Task: Look for space in San Marcos, Nicaragua from 3rd August, 2023 to 17th August, 2023 for 3 adults, 1 child in price range Rs.3000 to Rs.15000. Place can be entire place with 3 bedrooms having 4 beds and 2 bathrooms. Property type can be house, flat, guest house. Amenities needed are: wifi. Booking option can be shelf check-in. Required host language is English.
Action: Mouse moved to (450, 114)
Screenshot: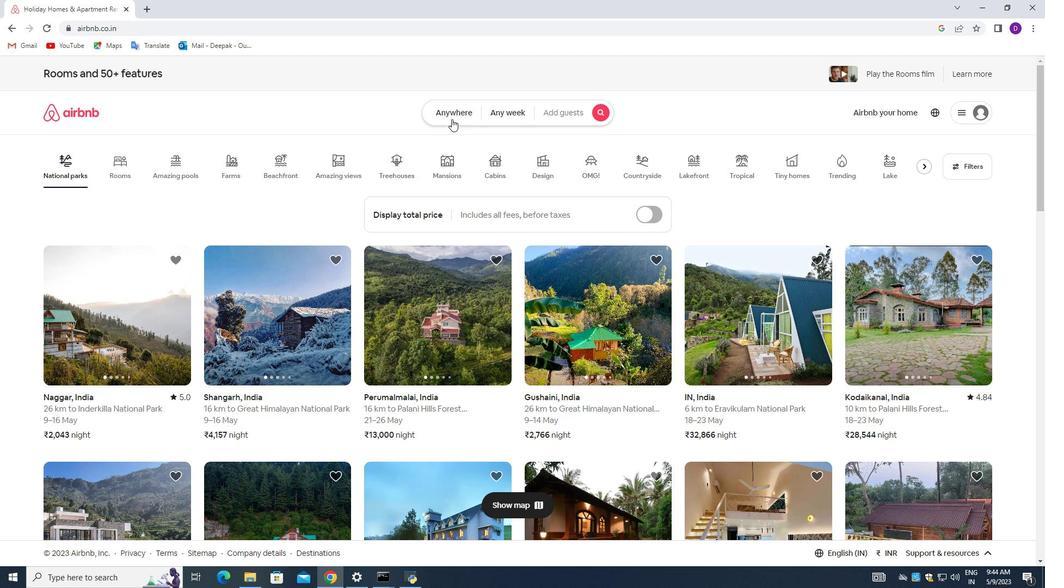 
Action: Mouse pressed left at (450, 114)
Screenshot: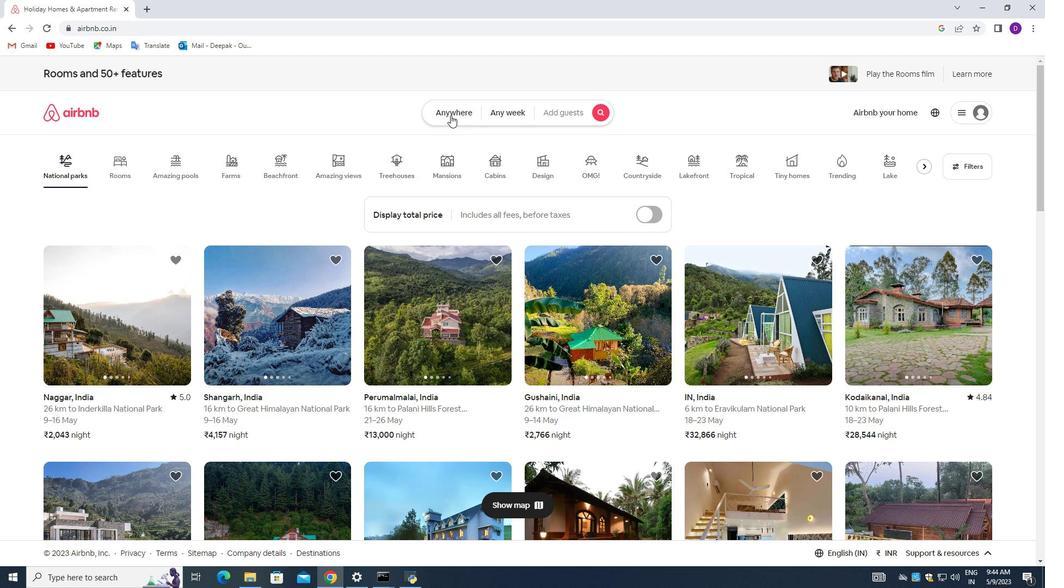 
Action: Mouse moved to (392, 155)
Screenshot: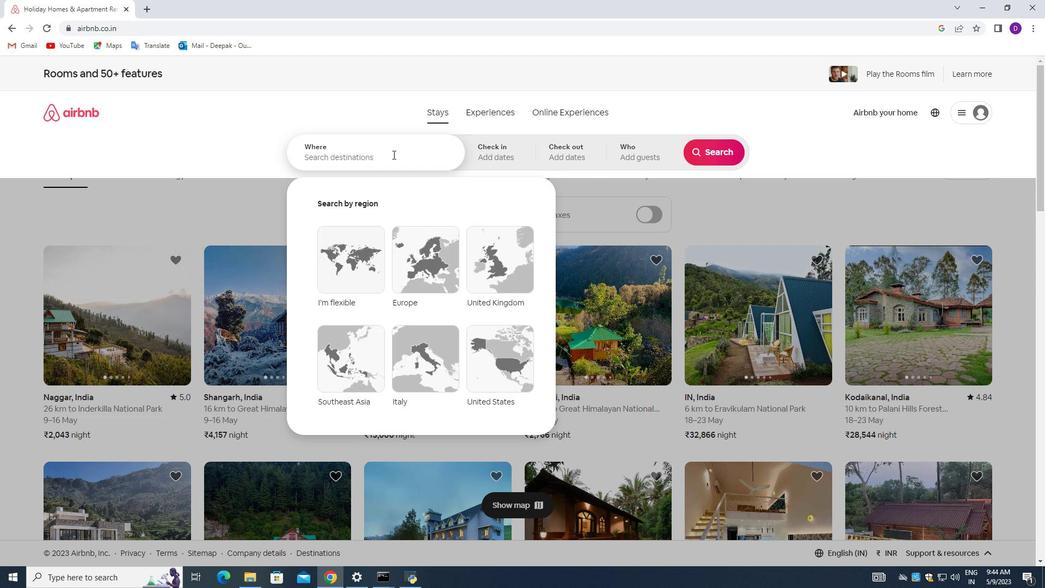 
Action: Mouse pressed left at (392, 155)
Screenshot: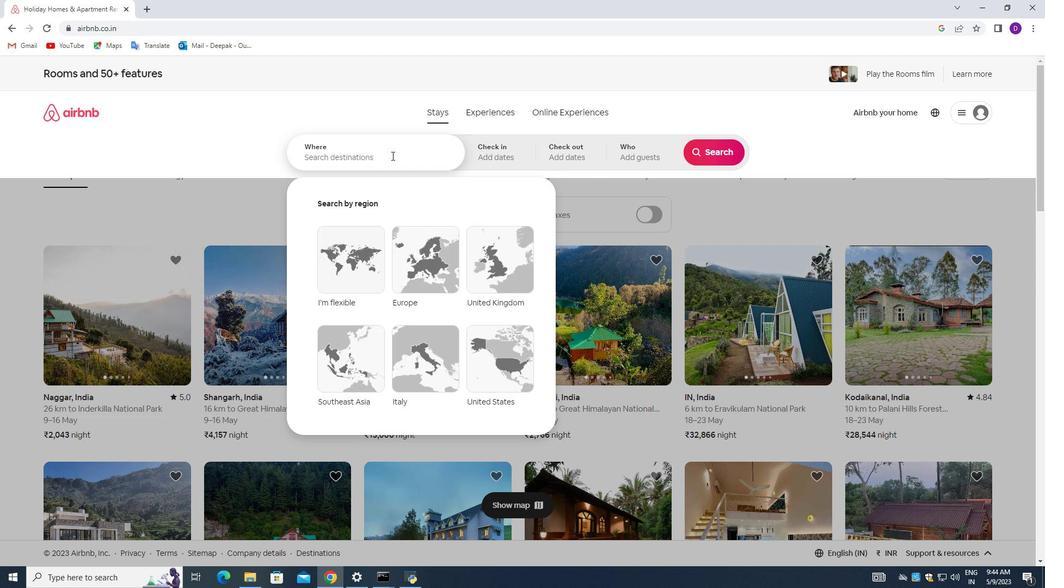 
Action: Mouse moved to (178, 242)
Screenshot: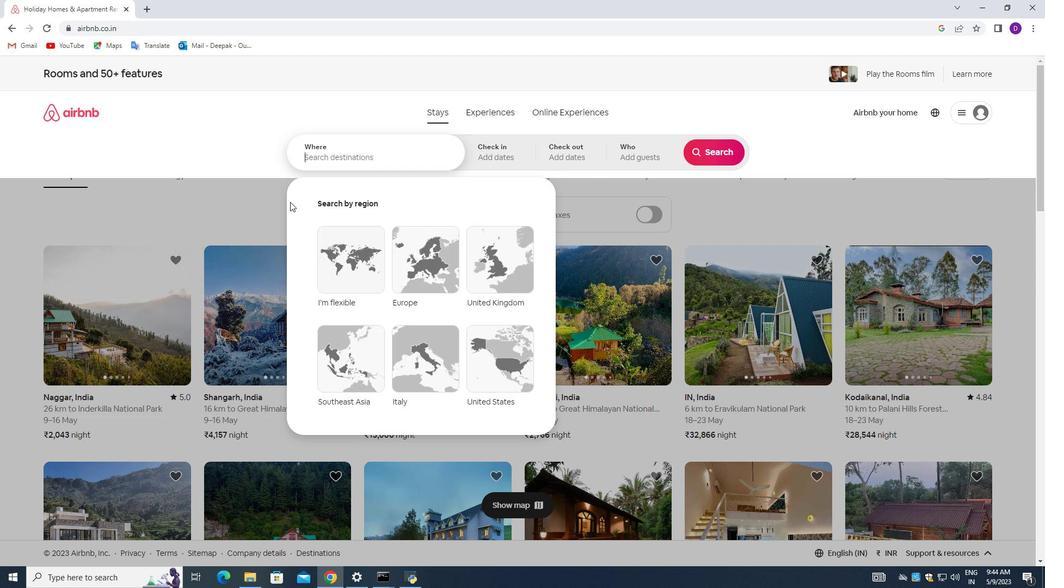 
Action: Key pressed <Key.shift_r>San<Key.space><Key.shift>Marcos,<Key.space><Key.shift>Nige<Key.backspace><Key.backspace><Key.backspace>icaragua<Key.enter>
Screenshot: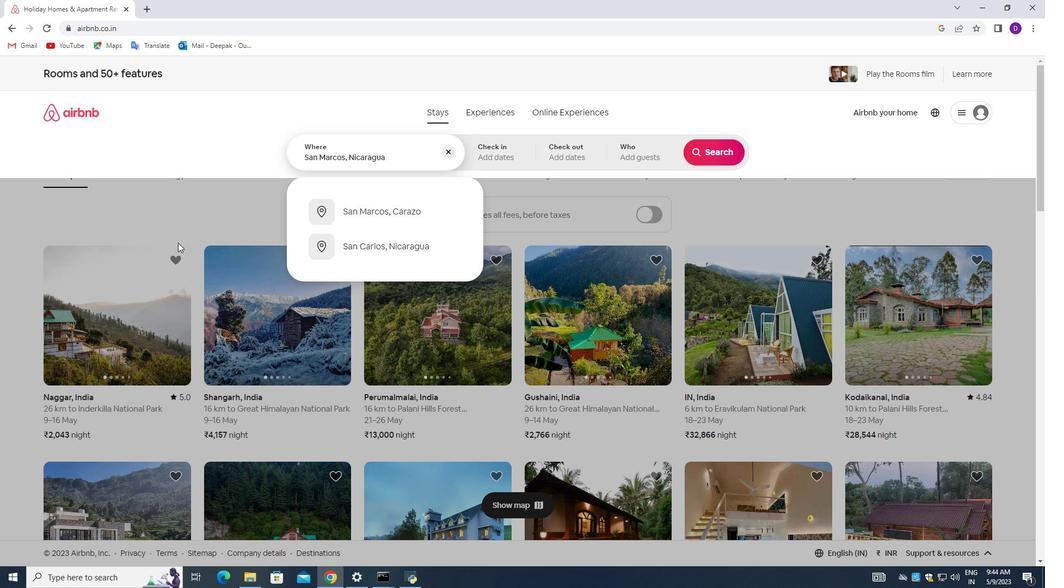 
Action: Mouse moved to (714, 236)
Screenshot: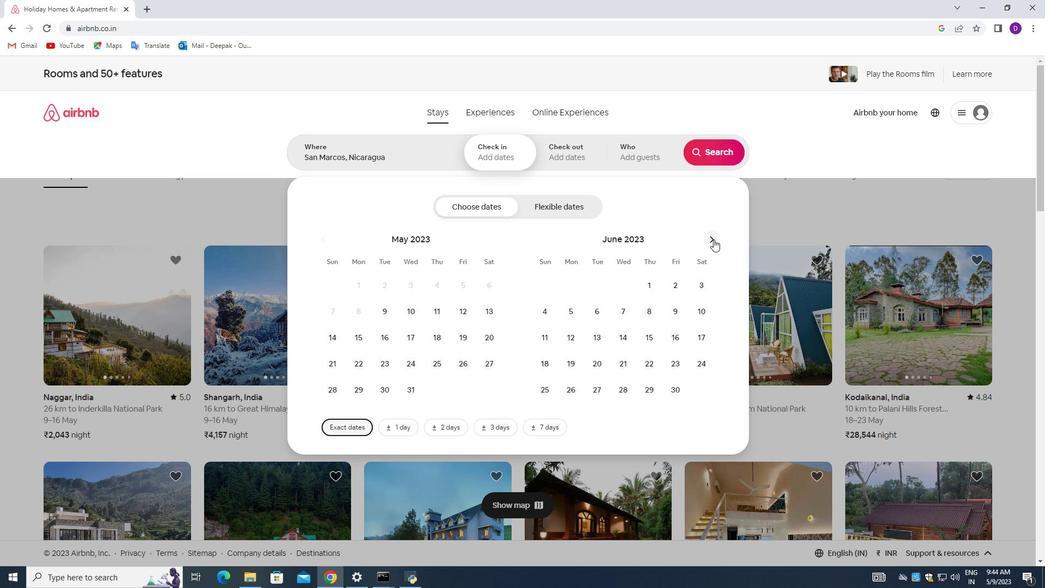 
Action: Mouse pressed left at (714, 236)
Screenshot: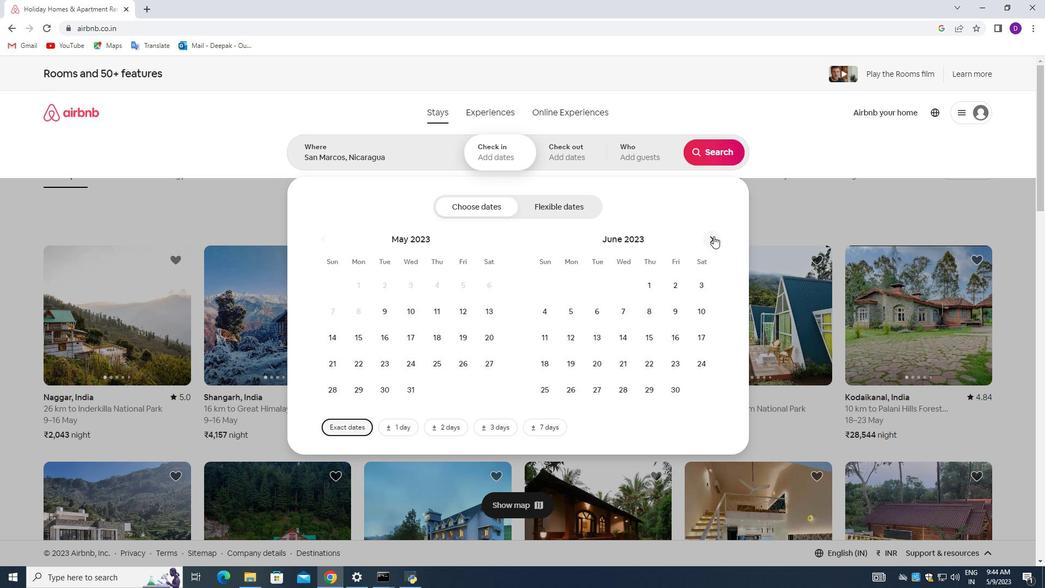 
Action: Mouse pressed left at (714, 236)
Screenshot: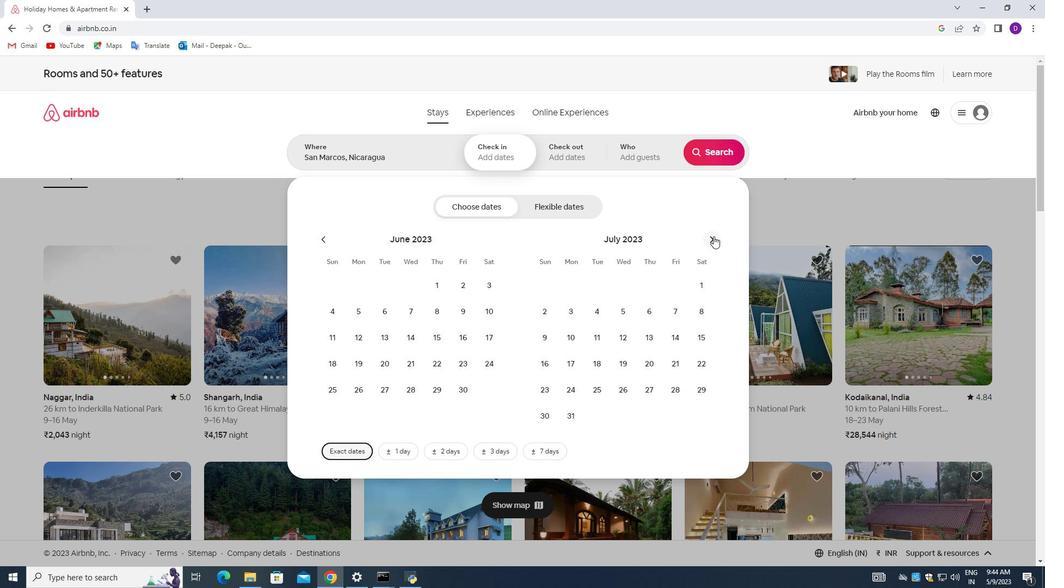 
Action: Mouse moved to (653, 284)
Screenshot: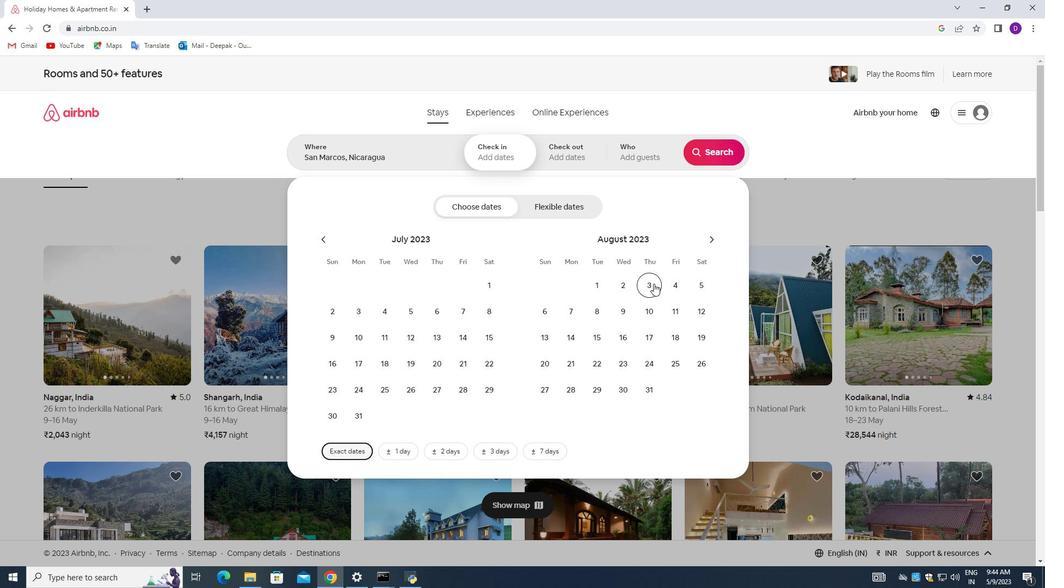 
Action: Mouse pressed left at (653, 284)
Screenshot: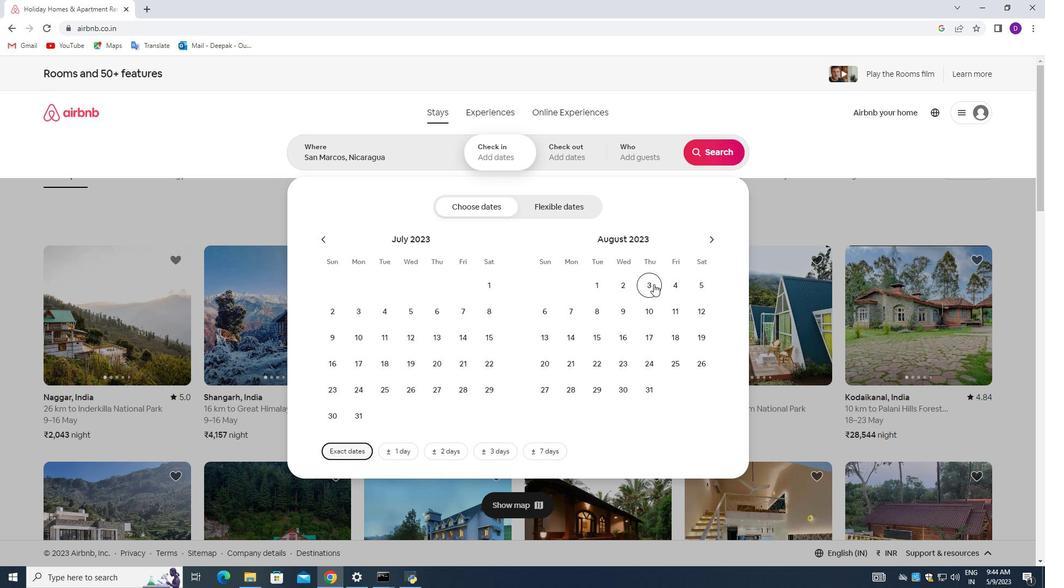 
Action: Mouse moved to (655, 332)
Screenshot: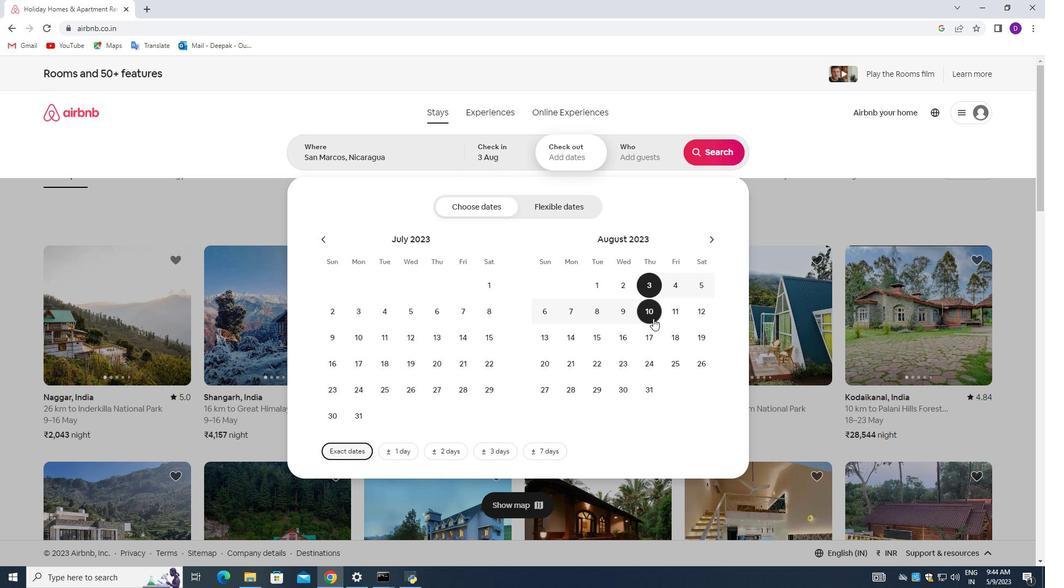 
Action: Mouse pressed left at (655, 332)
Screenshot: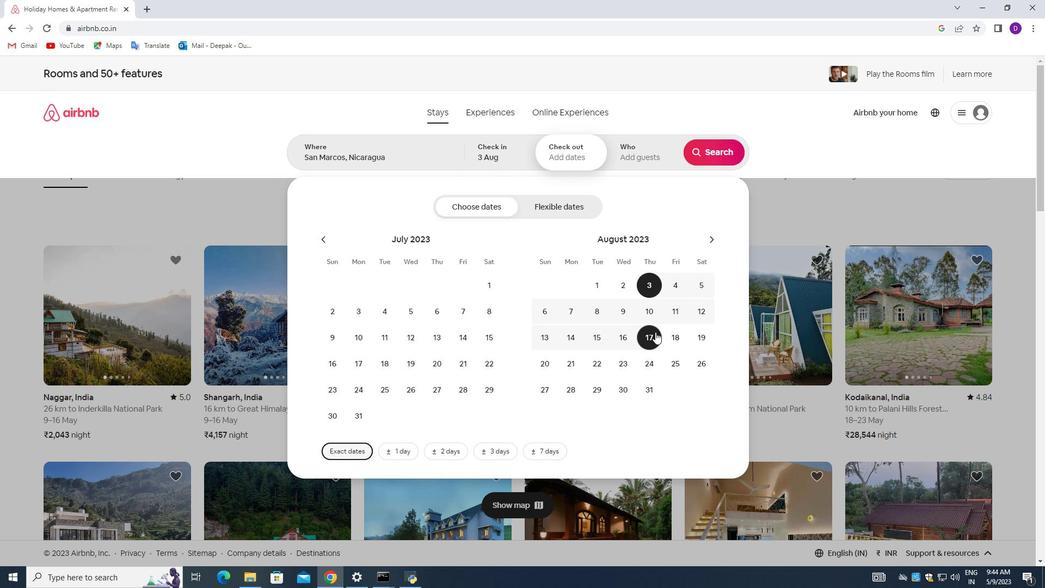 
Action: Mouse moved to (630, 154)
Screenshot: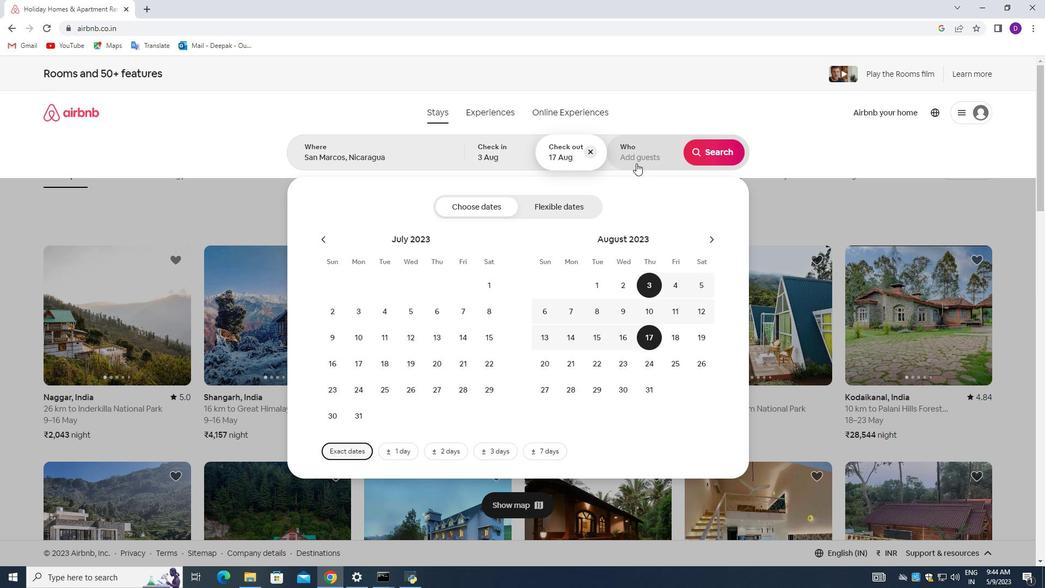
Action: Mouse pressed left at (630, 154)
Screenshot: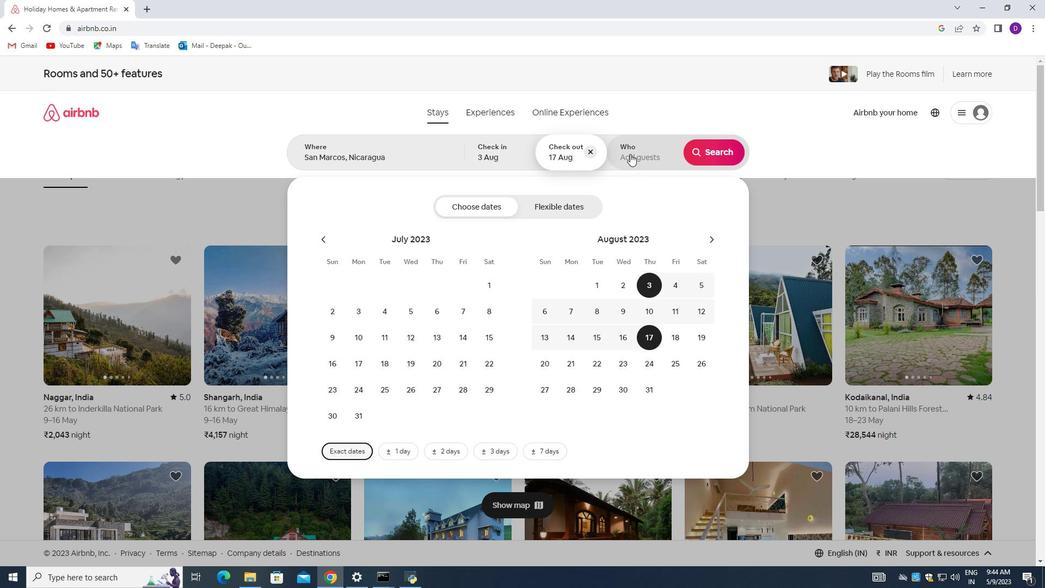 
Action: Mouse moved to (718, 210)
Screenshot: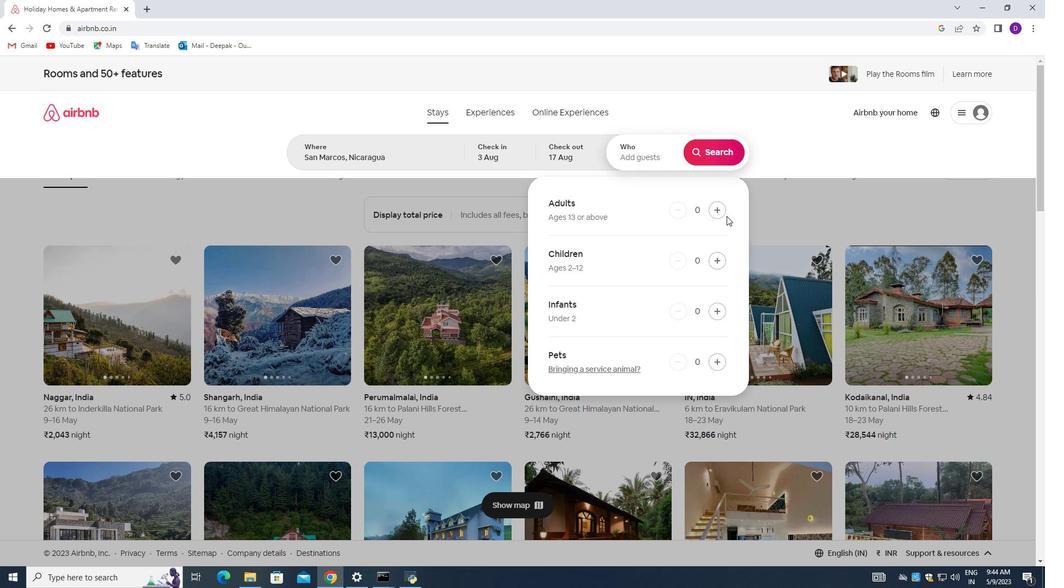 
Action: Mouse pressed left at (718, 210)
Screenshot: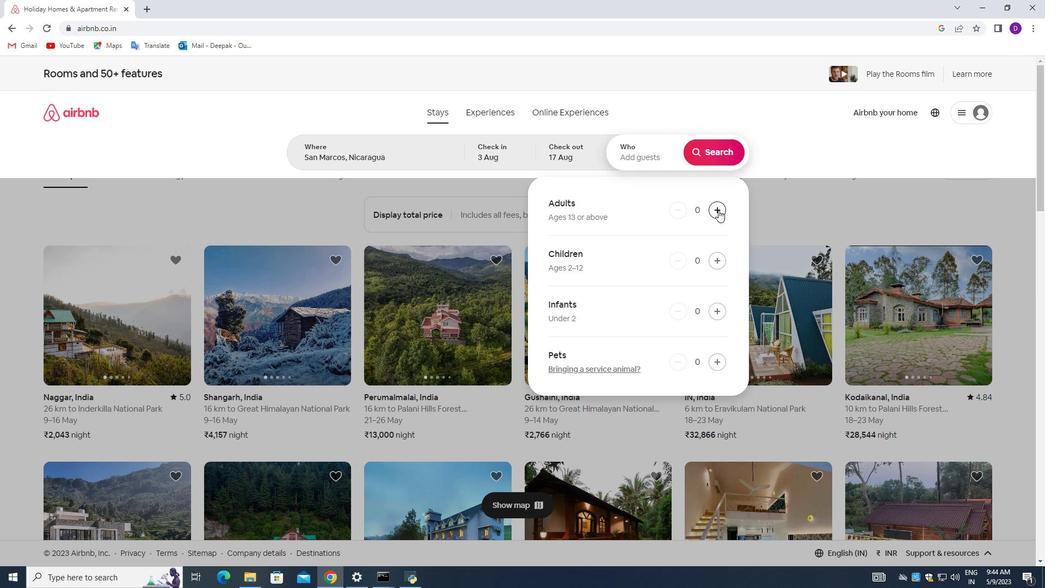 
Action: Mouse pressed left at (718, 210)
Screenshot: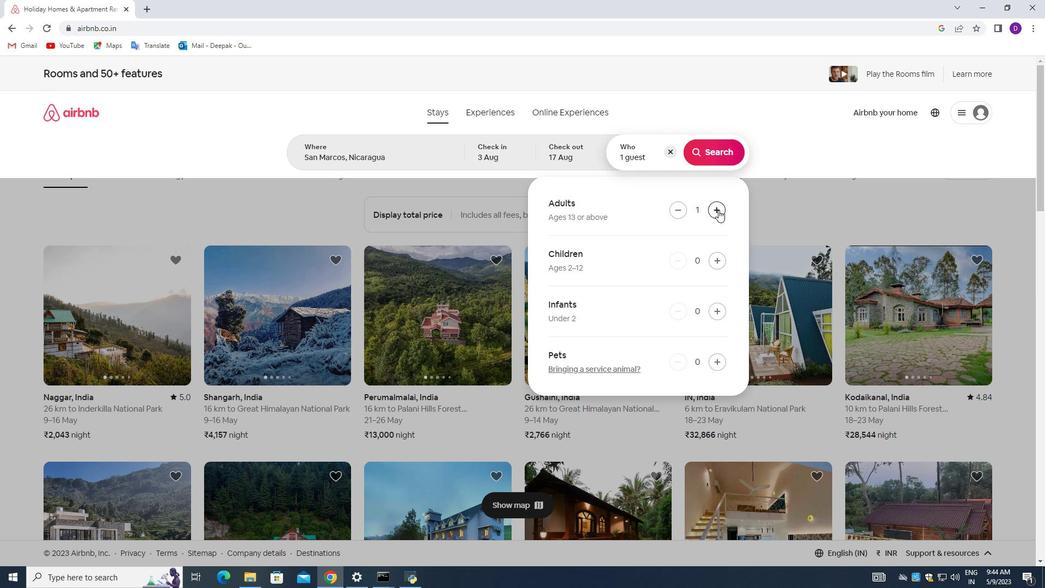 
Action: Mouse pressed left at (718, 210)
Screenshot: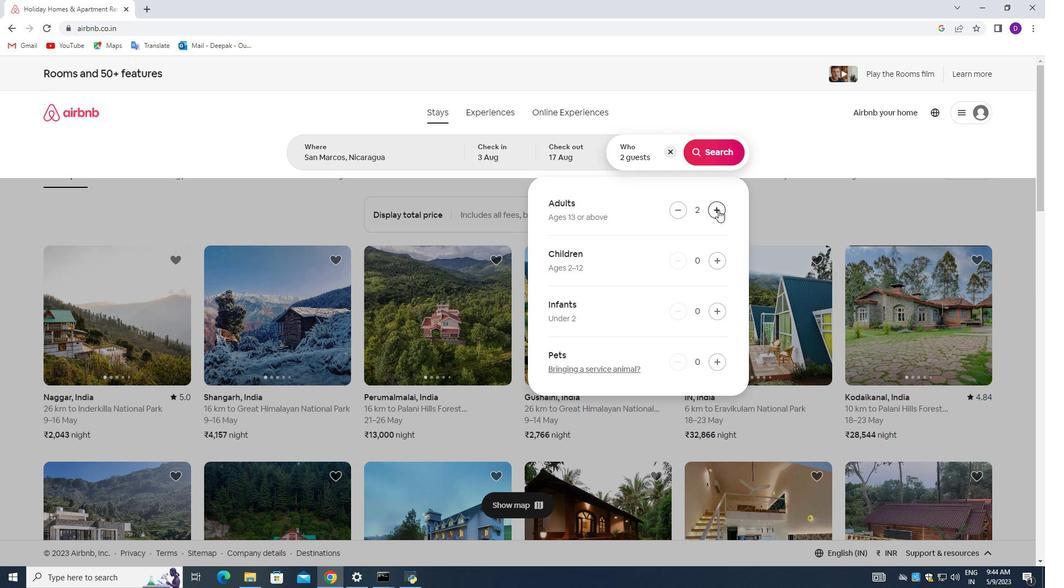 
Action: Mouse moved to (715, 258)
Screenshot: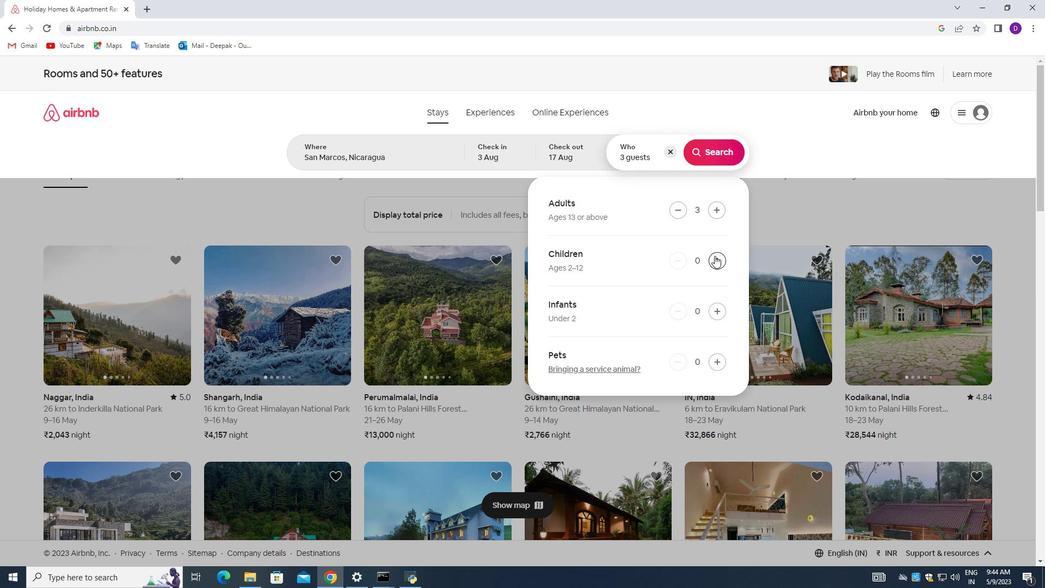 
Action: Mouse pressed left at (715, 258)
Screenshot: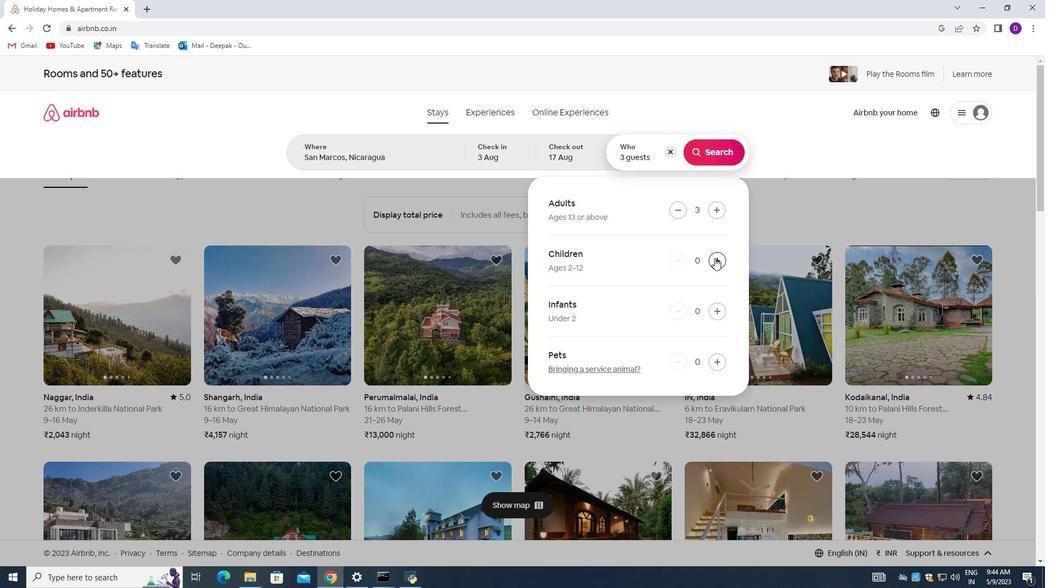 
Action: Mouse moved to (711, 155)
Screenshot: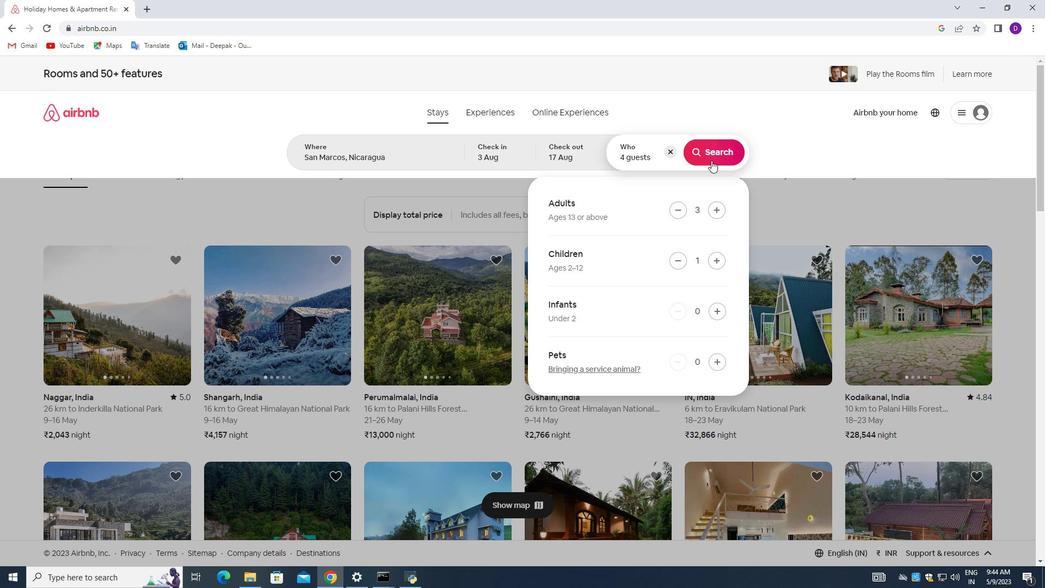 
Action: Mouse pressed left at (711, 155)
Screenshot: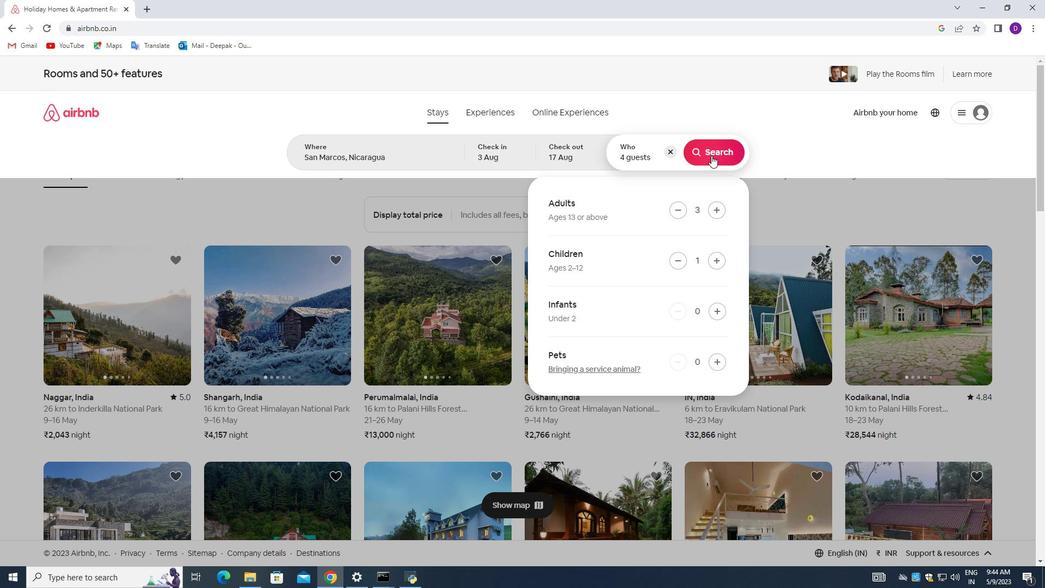 
Action: Mouse moved to (989, 114)
Screenshot: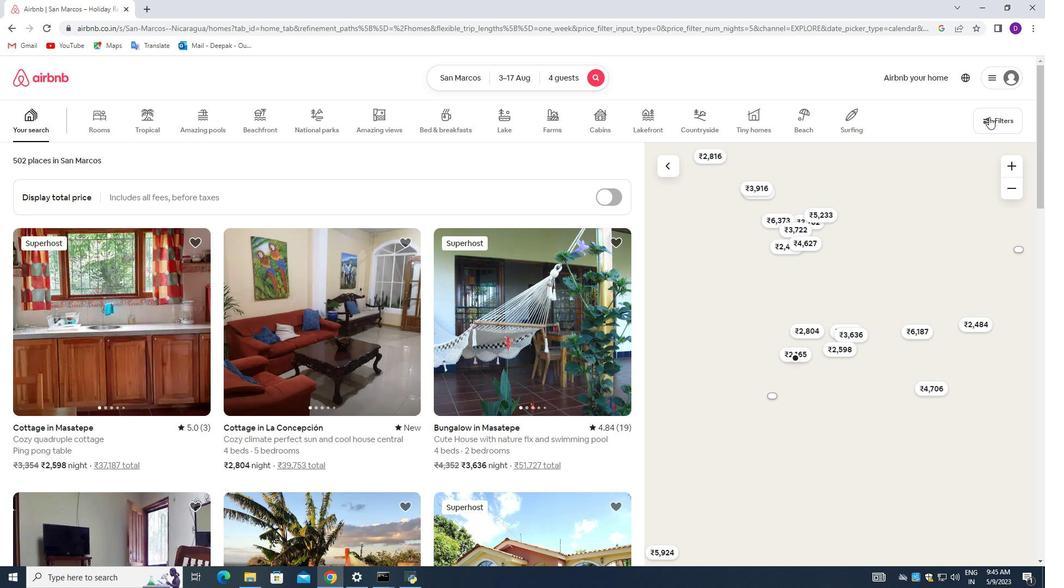 
Action: Mouse pressed left at (989, 114)
Screenshot: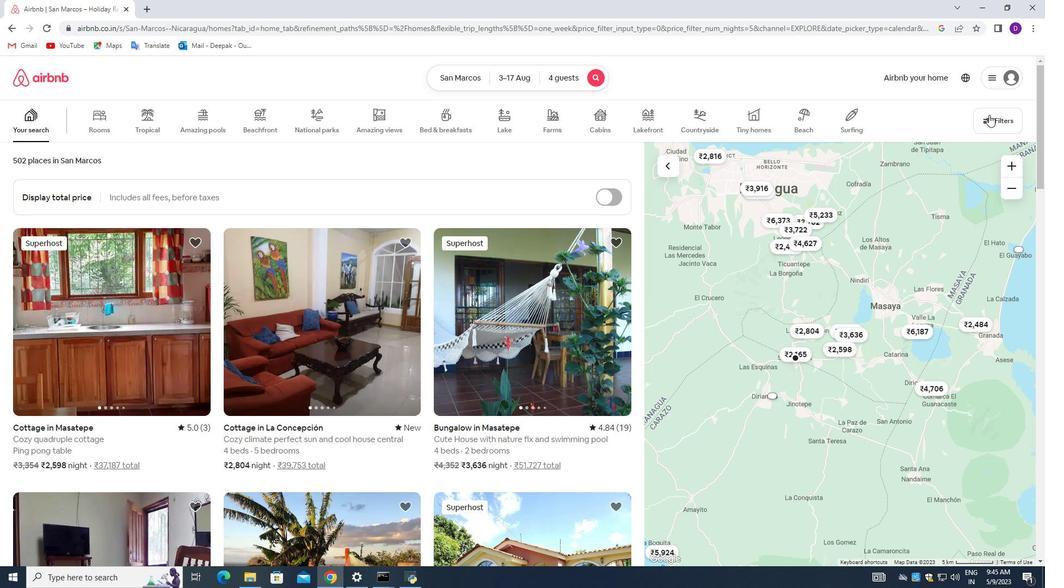 
Action: Mouse moved to (377, 393)
Screenshot: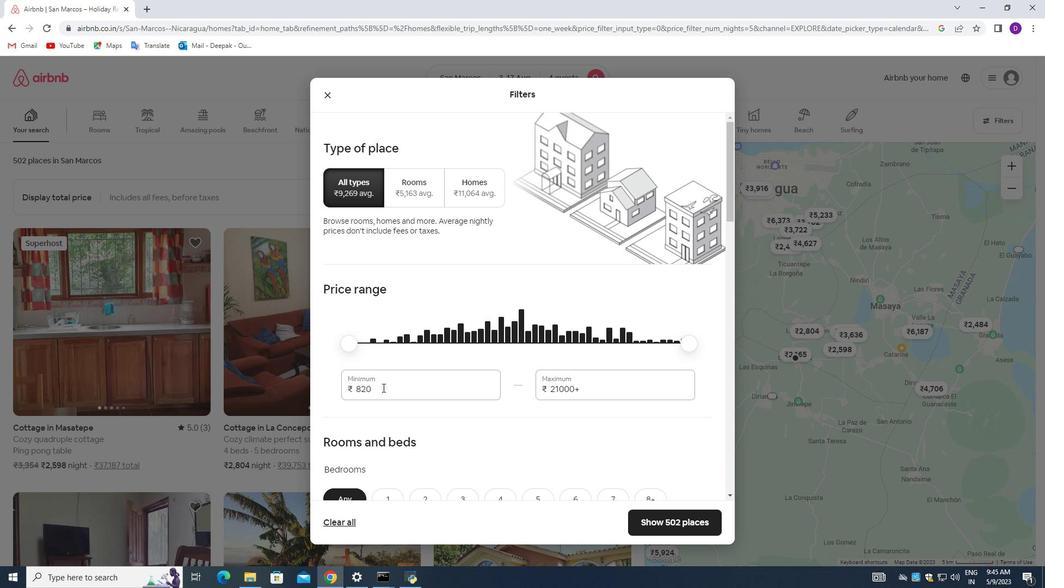 
Action: Mouse pressed left at (377, 393)
Screenshot: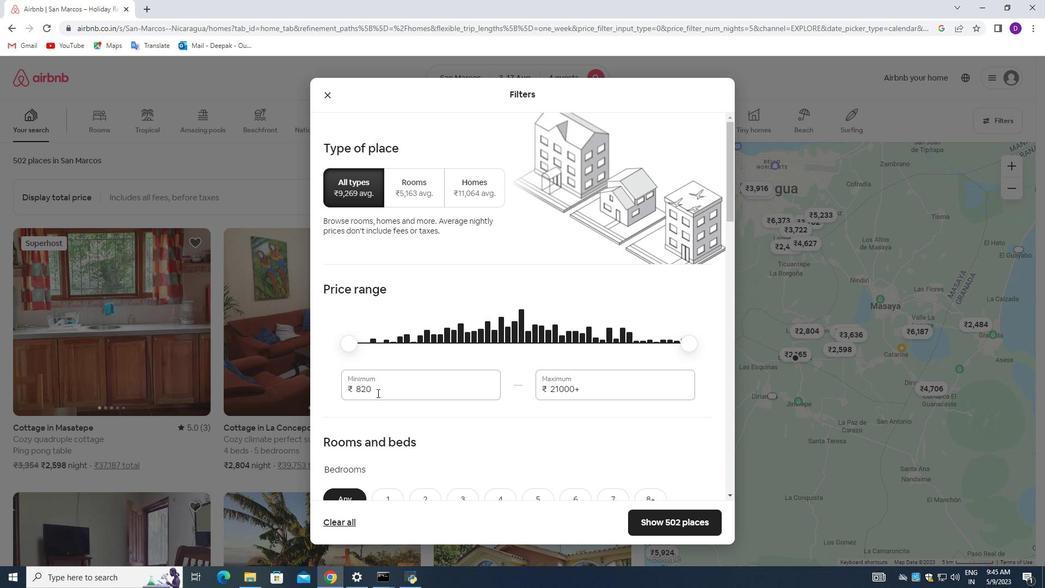
Action: Mouse pressed left at (377, 393)
Screenshot: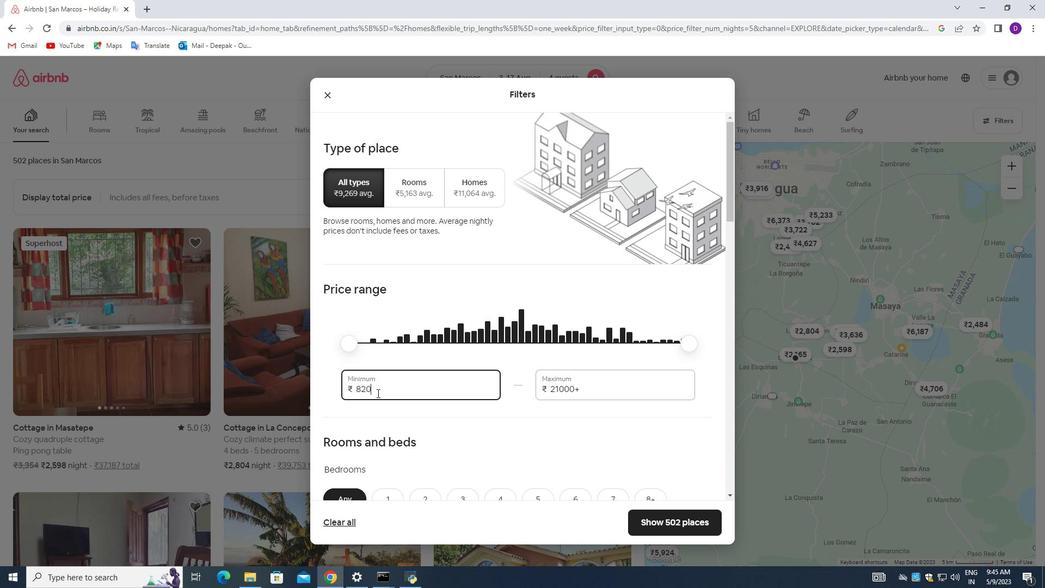 
Action: Key pressed 3000<Key.tab>15000
Screenshot: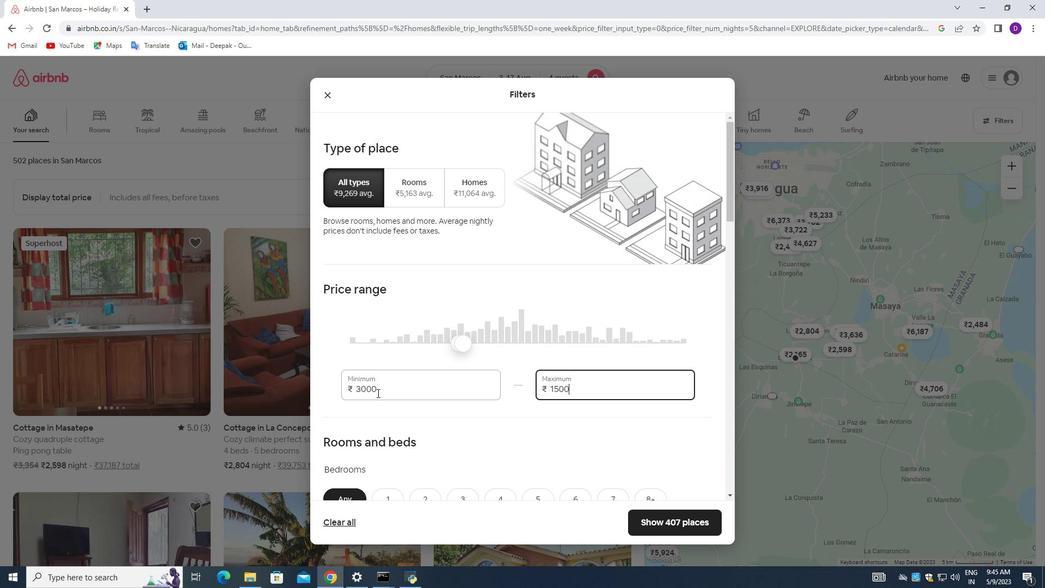 
Action: Mouse moved to (417, 325)
Screenshot: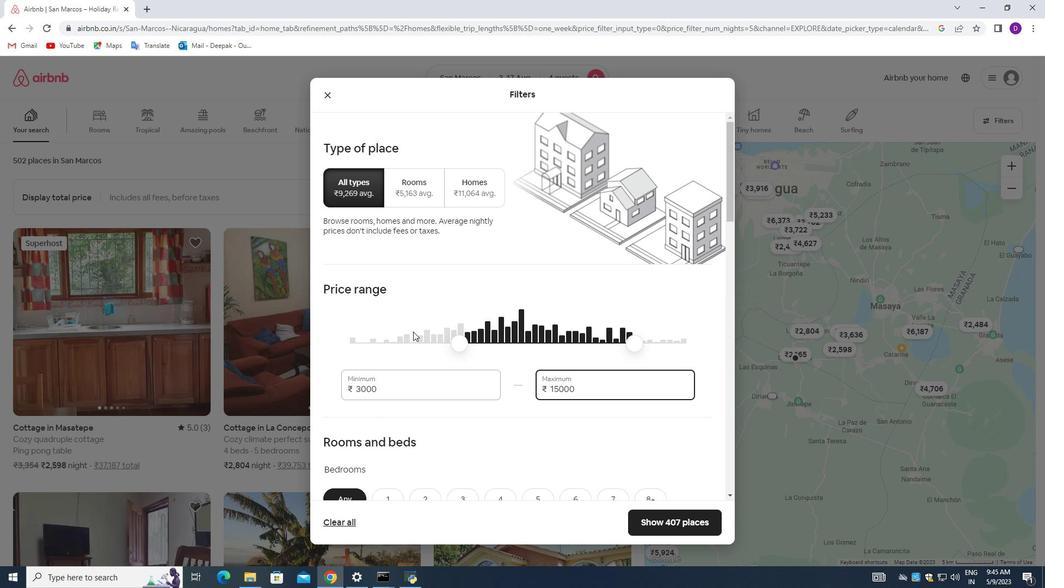 
Action: Mouse scrolled (417, 325) with delta (0, 0)
Screenshot: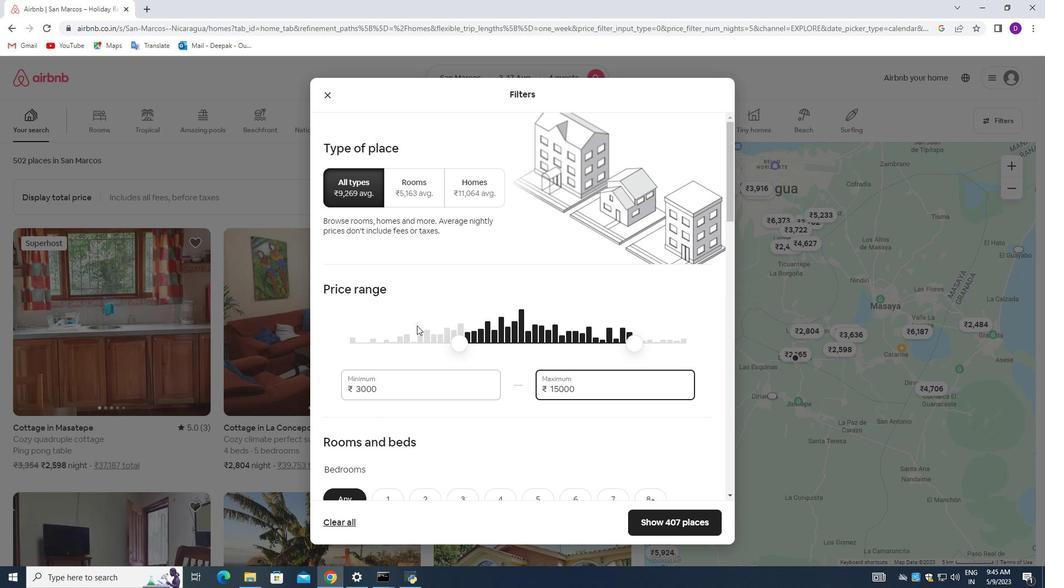 
Action: Mouse scrolled (417, 325) with delta (0, 0)
Screenshot: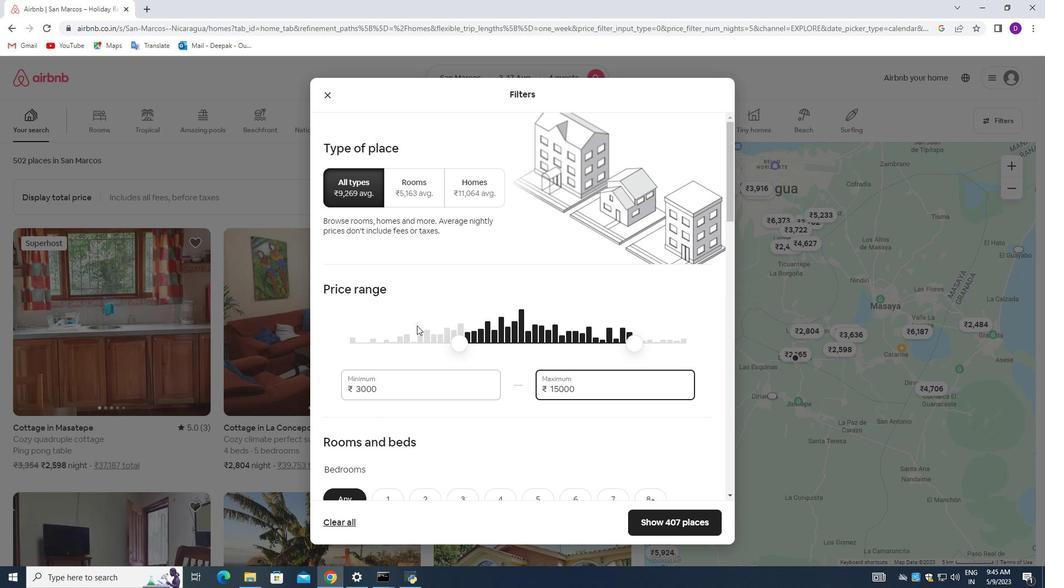 
Action: Mouse scrolled (417, 325) with delta (0, 0)
Screenshot: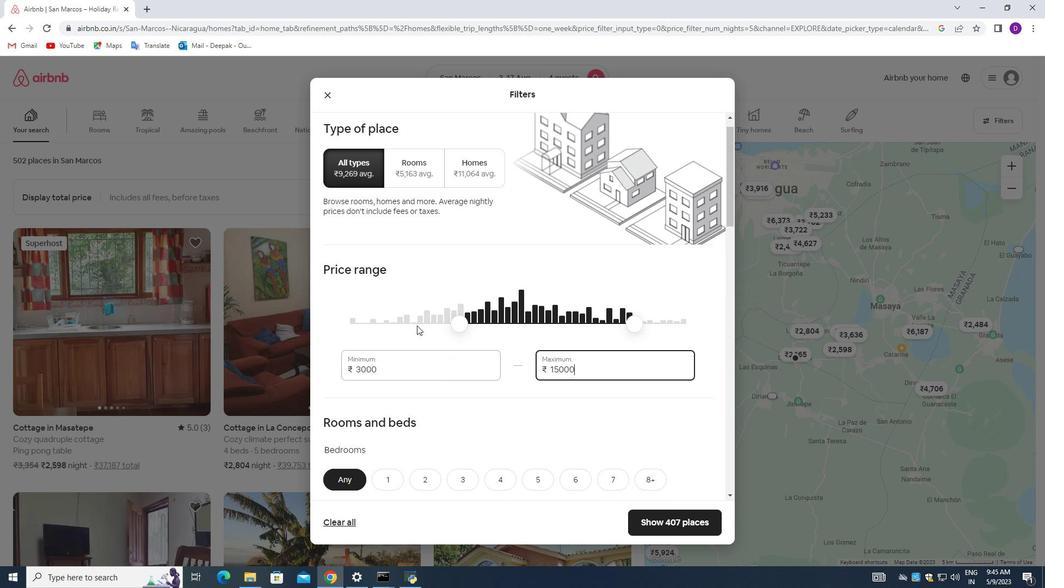 
Action: Mouse scrolled (417, 325) with delta (0, 0)
Screenshot: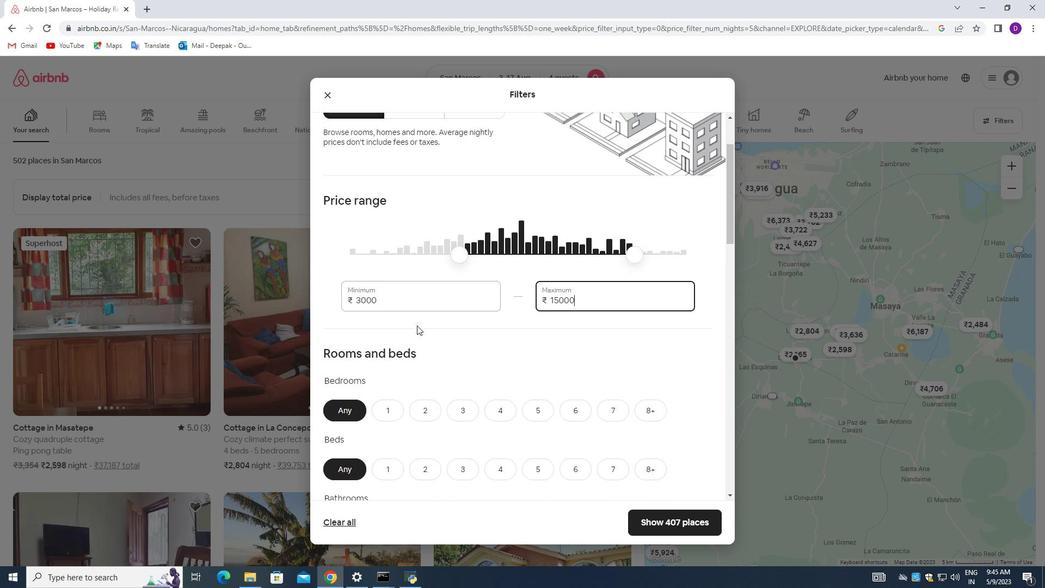 
Action: Mouse moved to (456, 285)
Screenshot: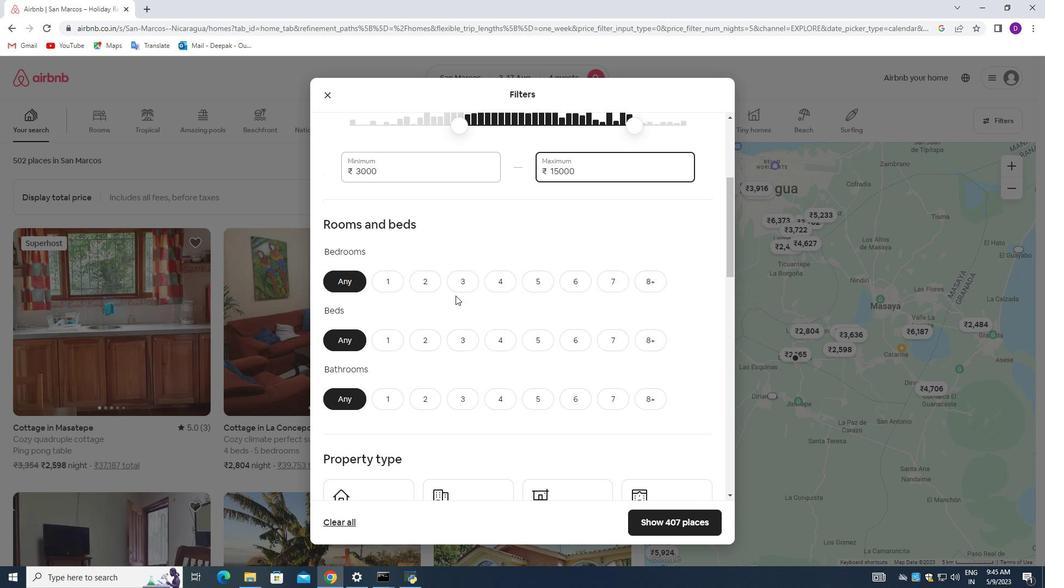 
Action: Mouse pressed left at (456, 285)
Screenshot: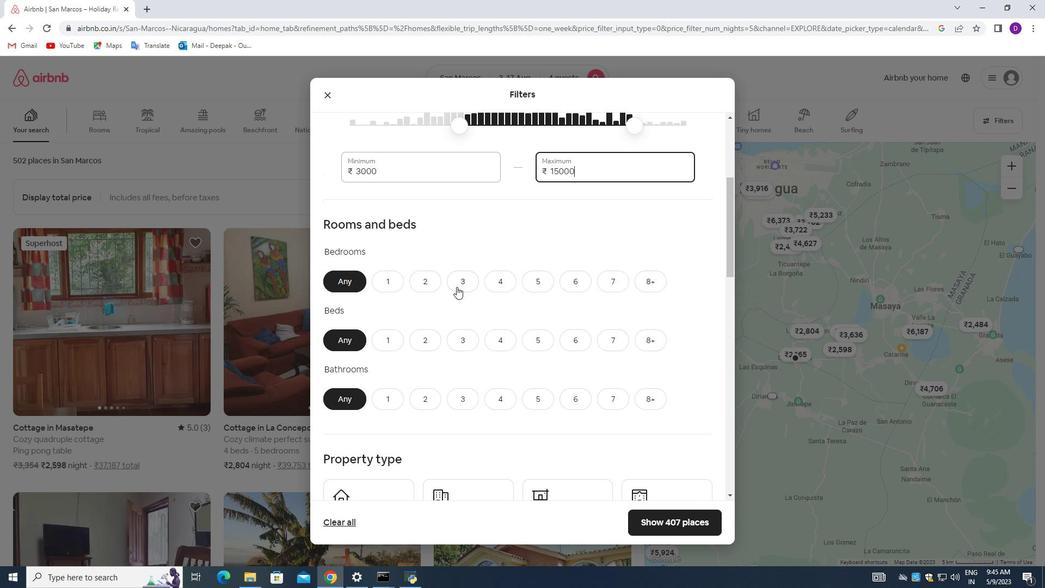 
Action: Mouse moved to (494, 339)
Screenshot: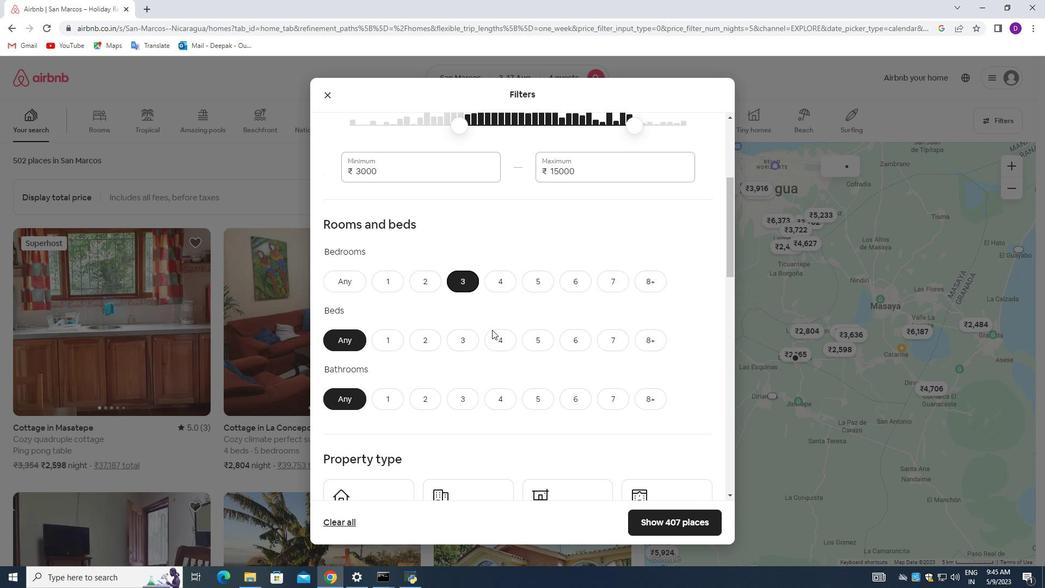 
Action: Mouse pressed left at (494, 339)
Screenshot: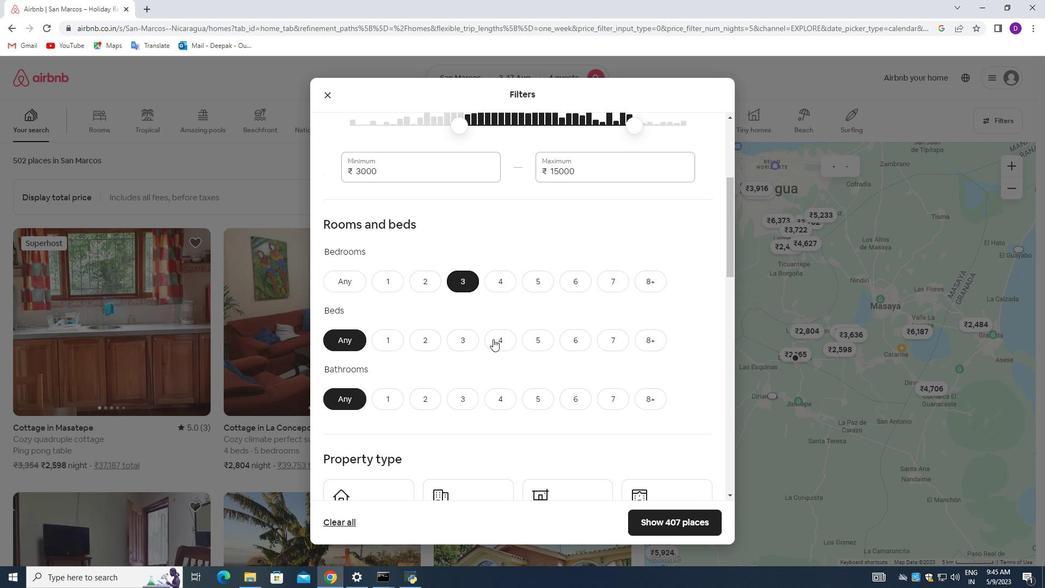 
Action: Mouse moved to (423, 398)
Screenshot: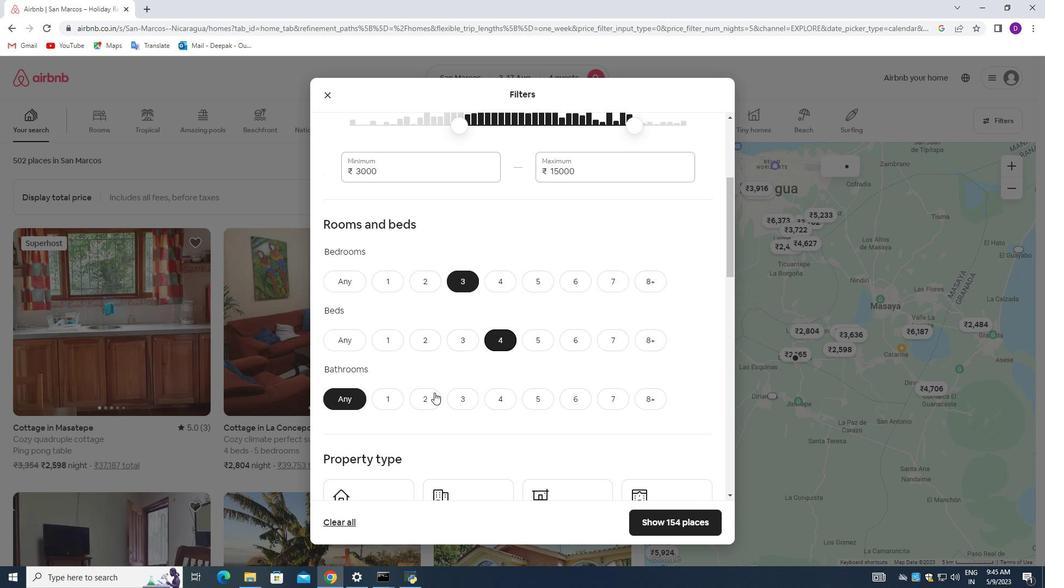 
Action: Mouse pressed left at (423, 398)
Screenshot: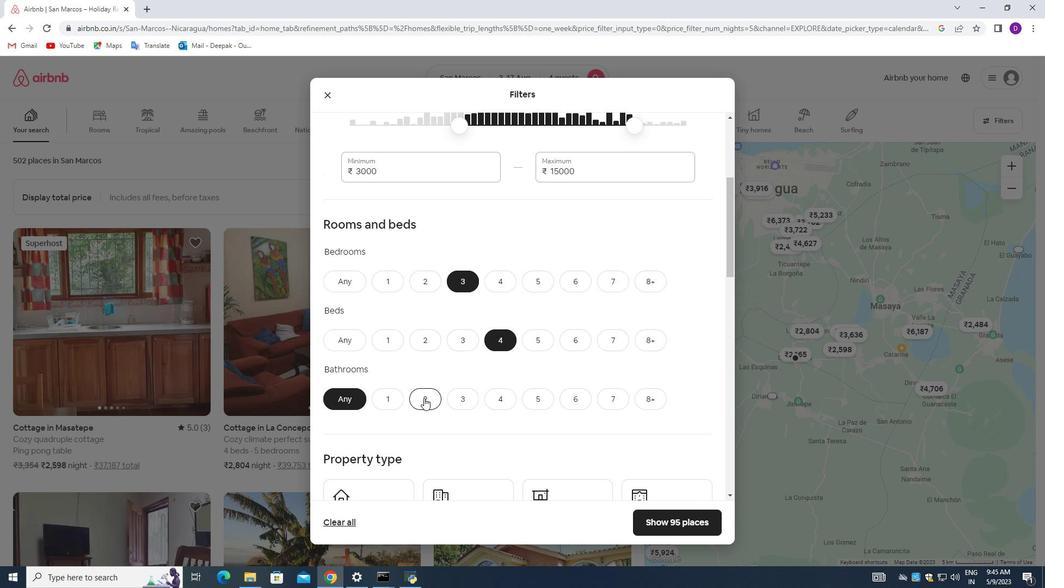 
Action: Mouse moved to (477, 299)
Screenshot: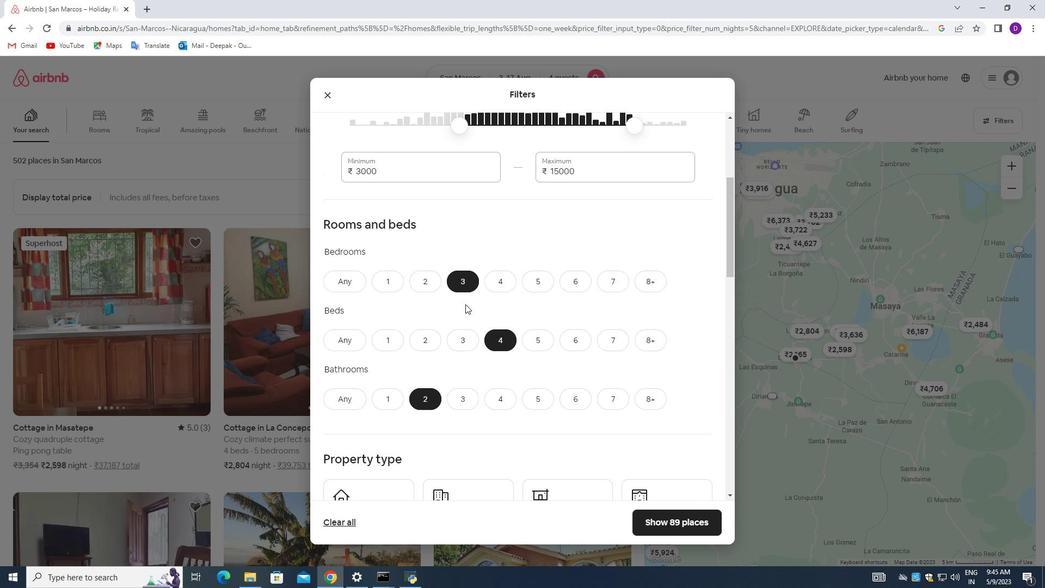 
Action: Mouse scrolled (477, 298) with delta (0, 0)
Screenshot: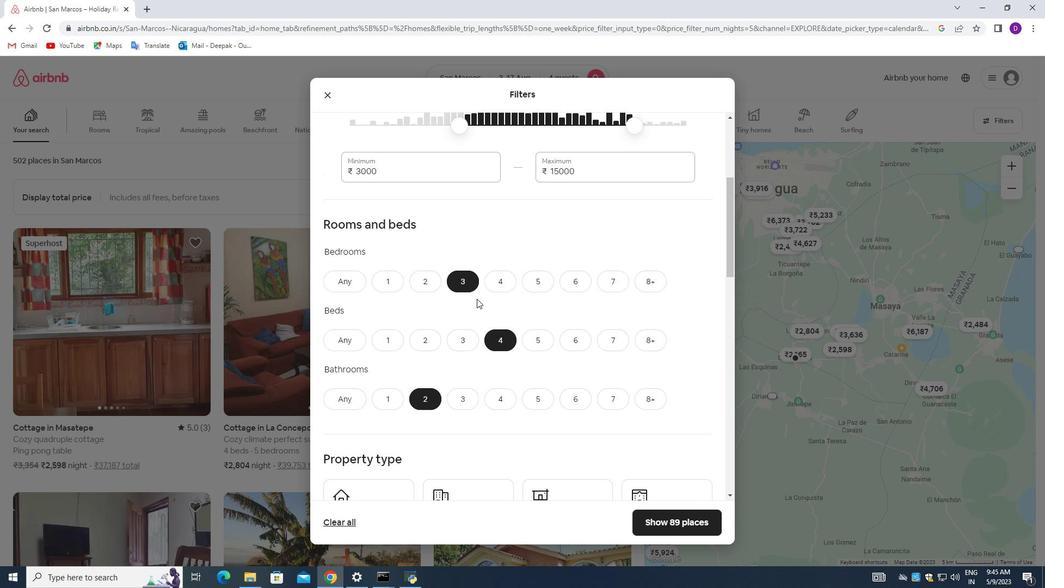 
Action: Mouse scrolled (477, 298) with delta (0, 0)
Screenshot: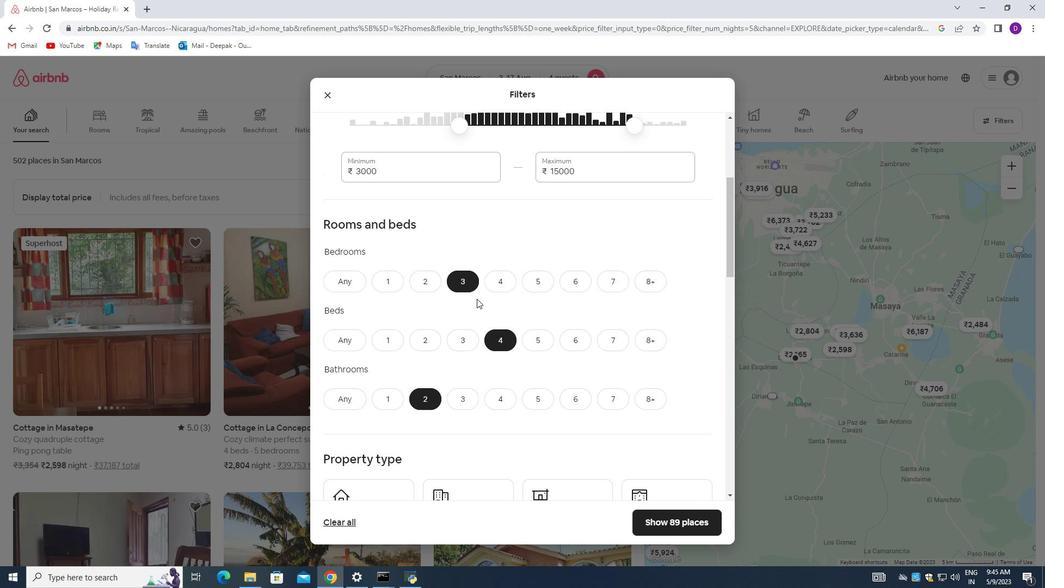 
Action: Mouse scrolled (477, 298) with delta (0, 0)
Screenshot: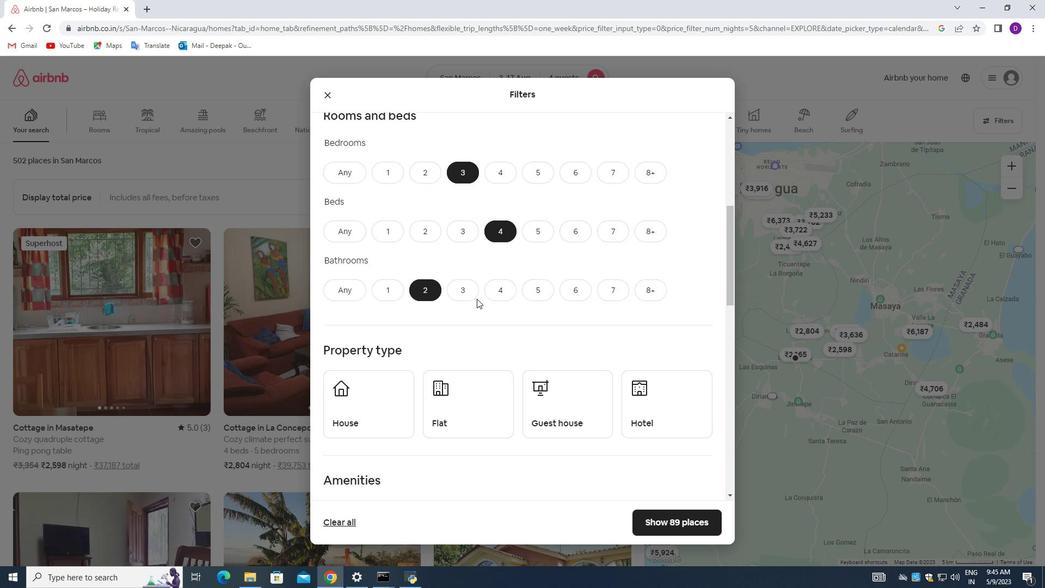 
Action: Mouse moved to (386, 351)
Screenshot: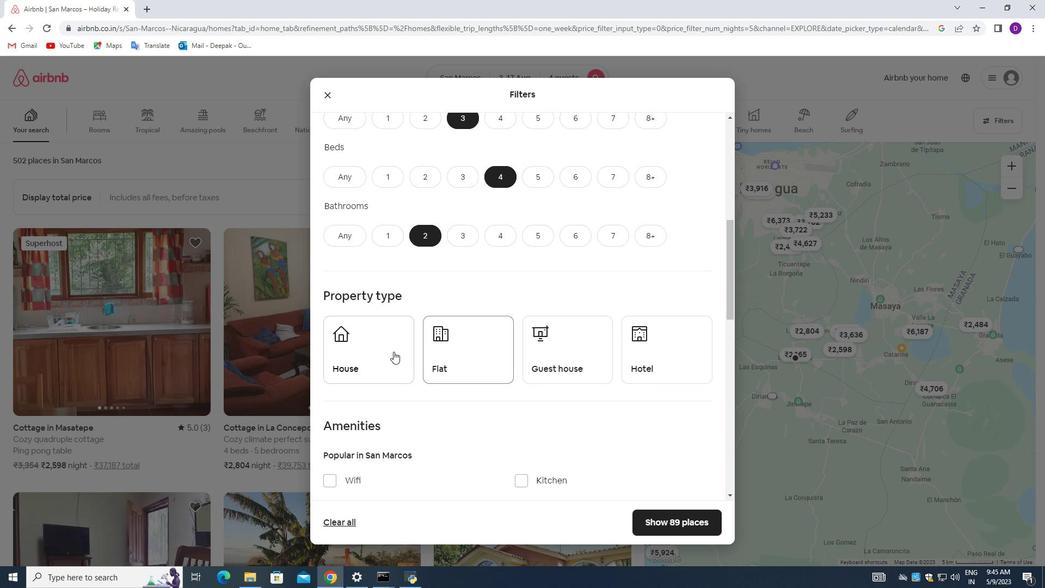 
Action: Mouse pressed left at (386, 351)
Screenshot: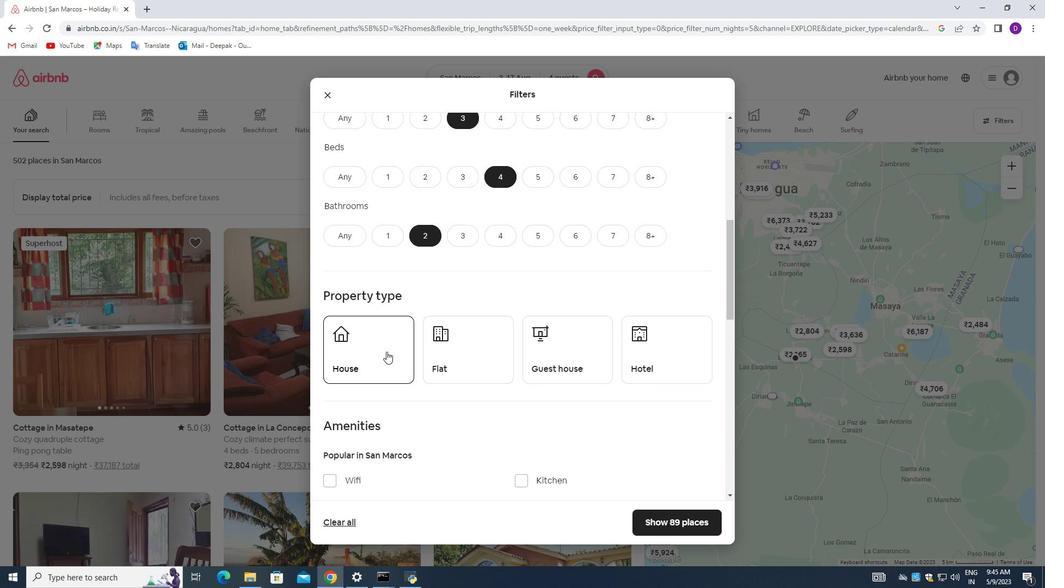 
Action: Mouse moved to (452, 343)
Screenshot: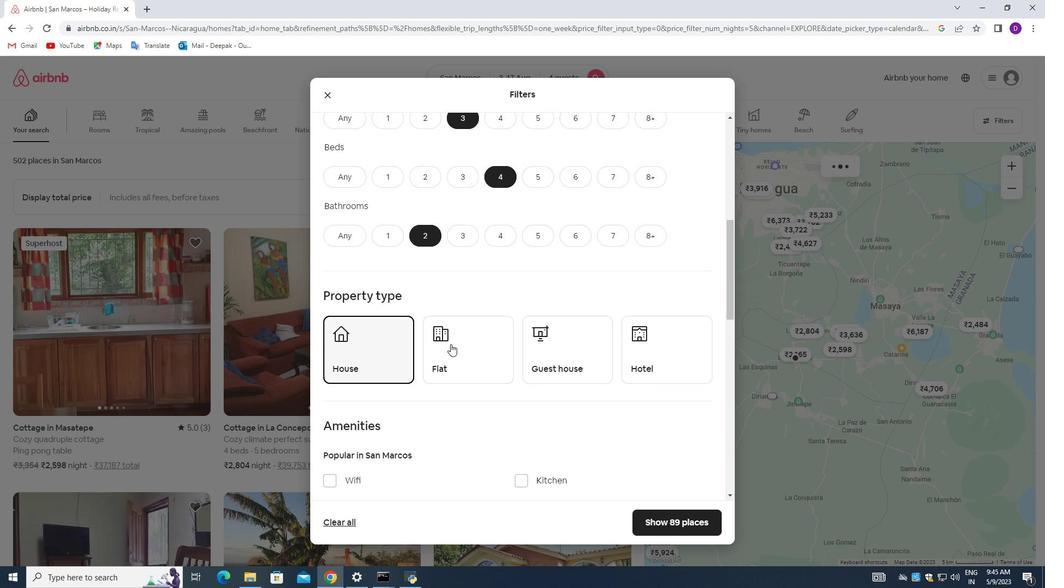 
Action: Mouse pressed left at (452, 343)
Screenshot: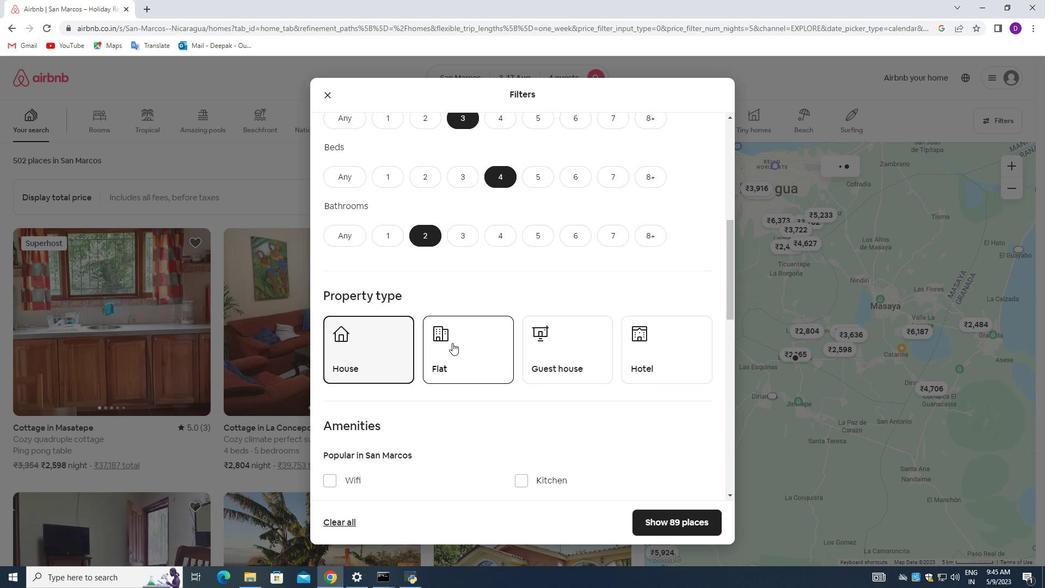 
Action: Mouse moved to (545, 339)
Screenshot: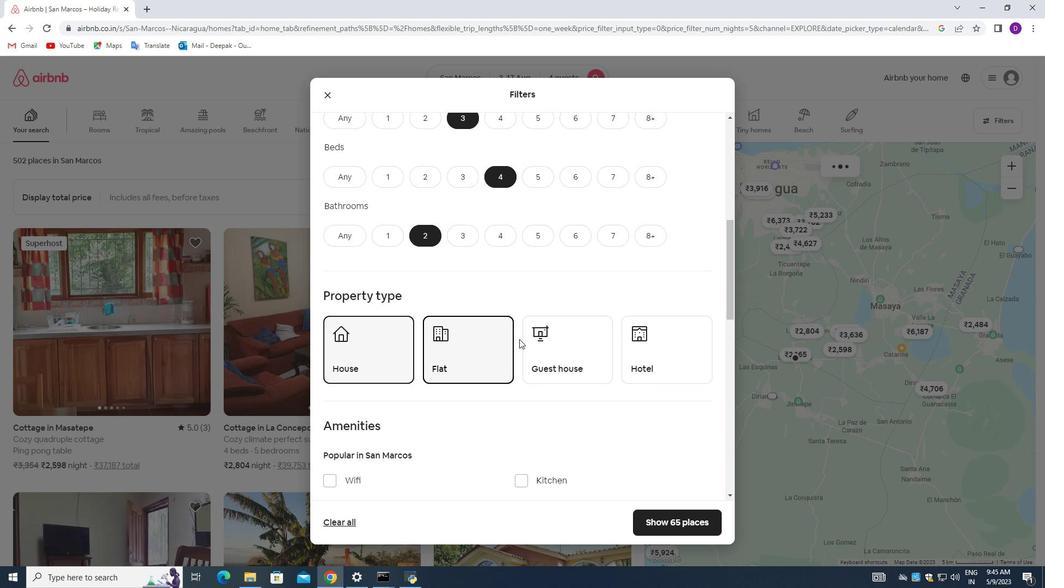 
Action: Mouse pressed left at (545, 339)
Screenshot: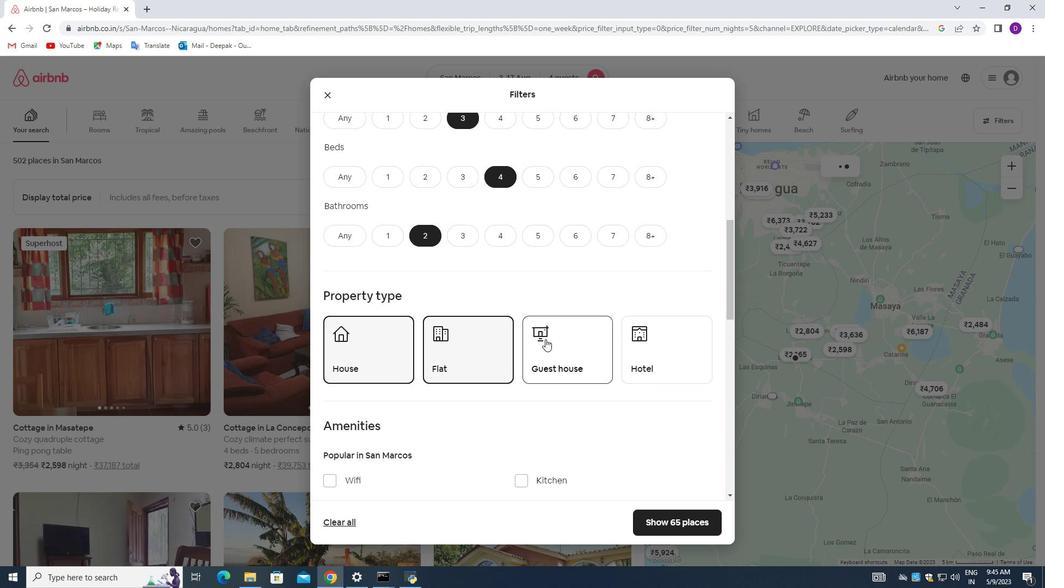 
Action: Mouse moved to (486, 322)
Screenshot: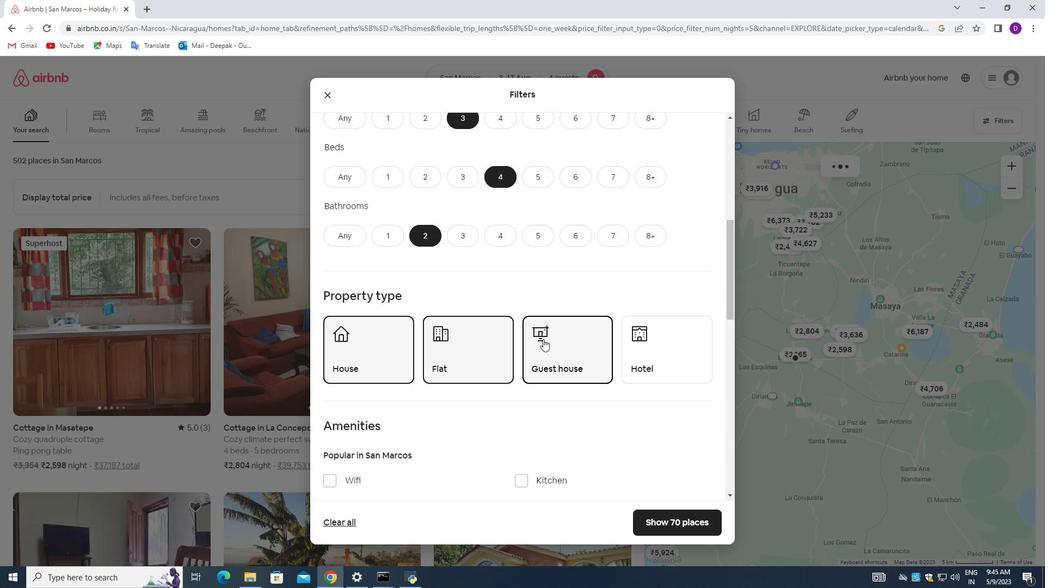 
Action: Mouse scrolled (486, 321) with delta (0, 0)
Screenshot: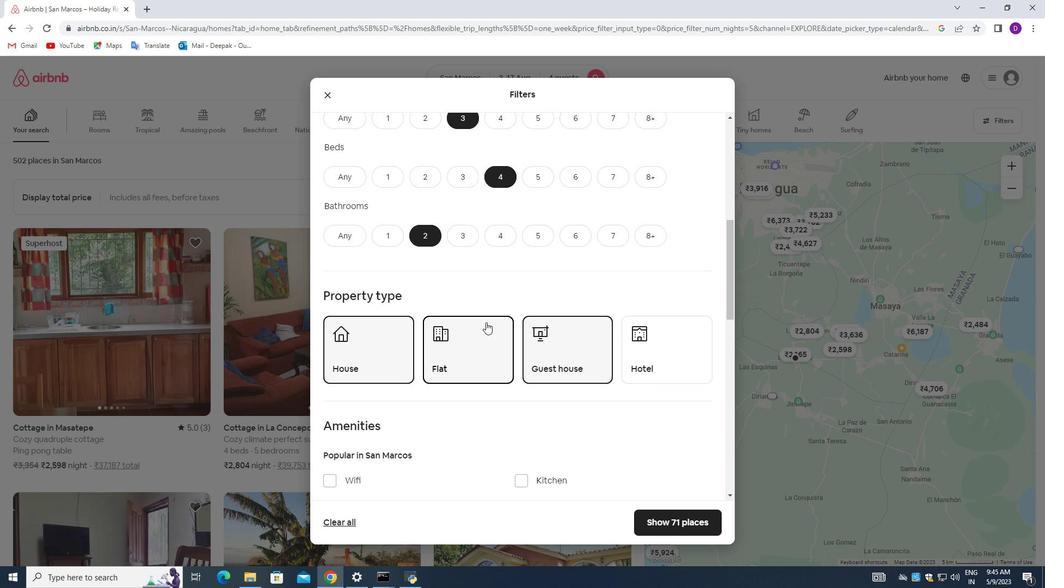 
Action: Mouse moved to (485, 287)
Screenshot: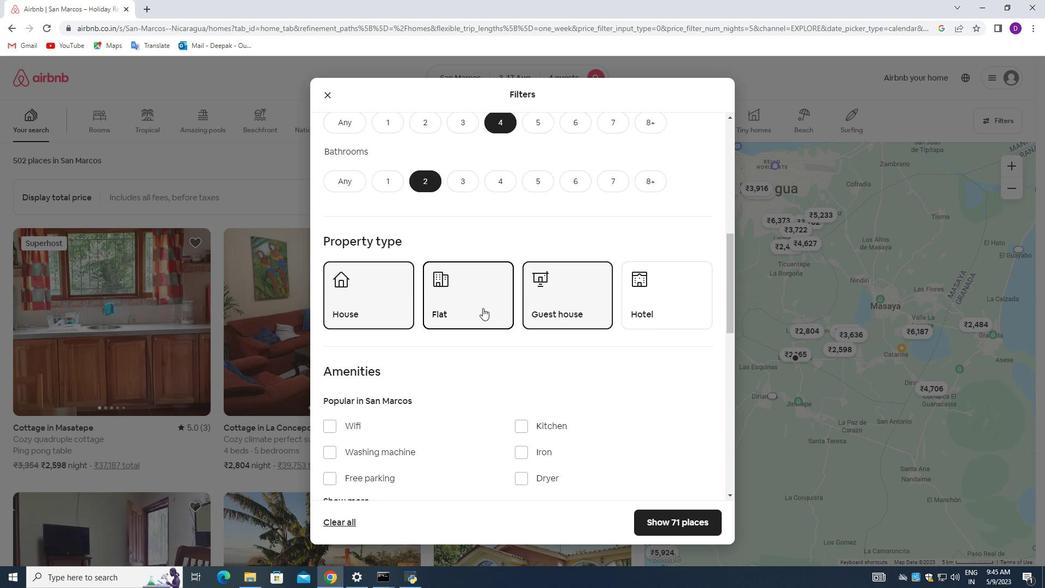 
Action: Mouse scrolled (485, 287) with delta (0, 0)
Screenshot: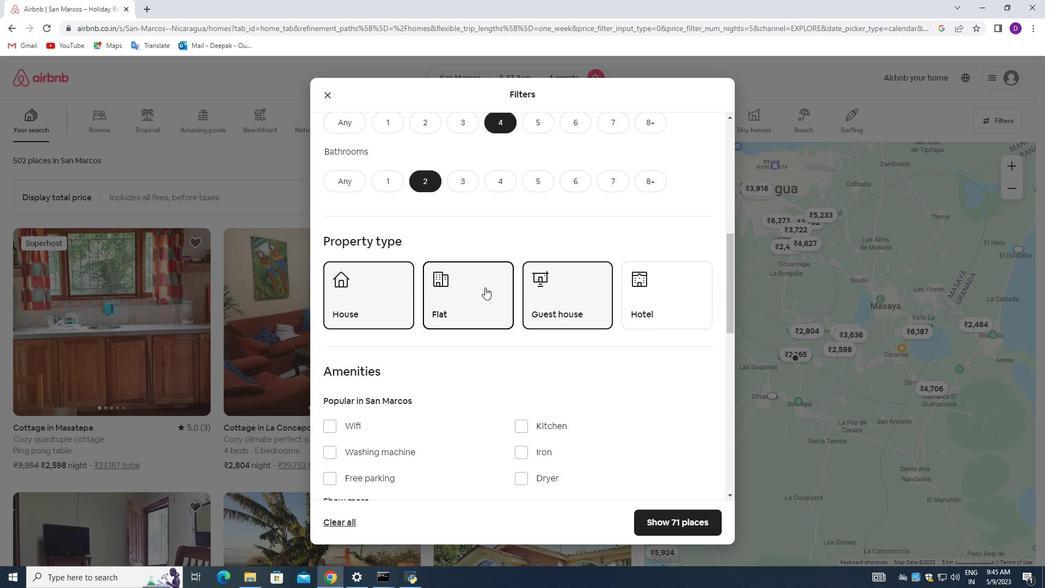 
Action: Mouse scrolled (485, 287) with delta (0, 0)
Screenshot: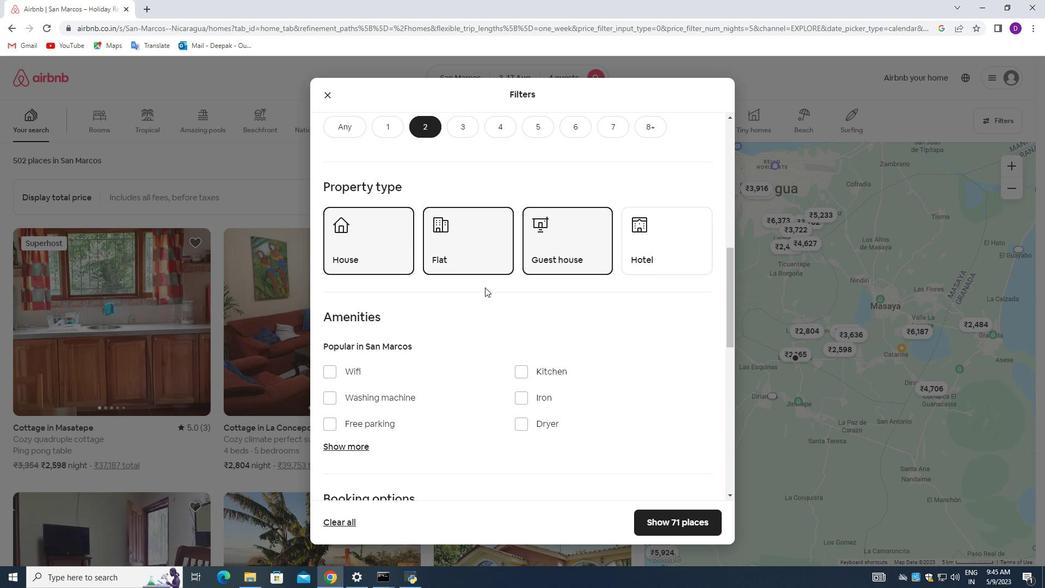 
Action: Mouse moved to (327, 316)
Screenshot: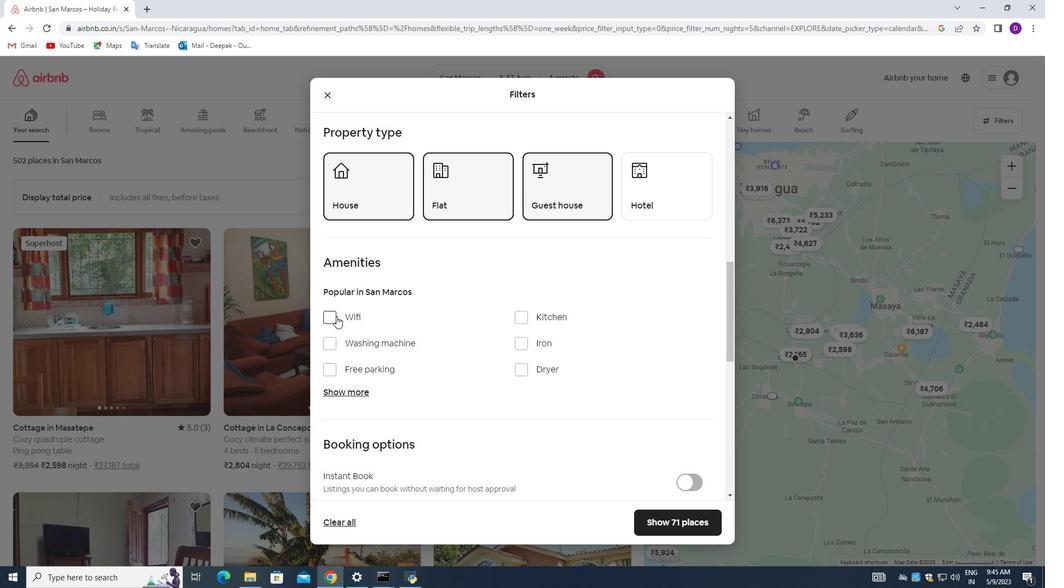 
Action: Mouse pressed left at (327, 316)
Screenshot: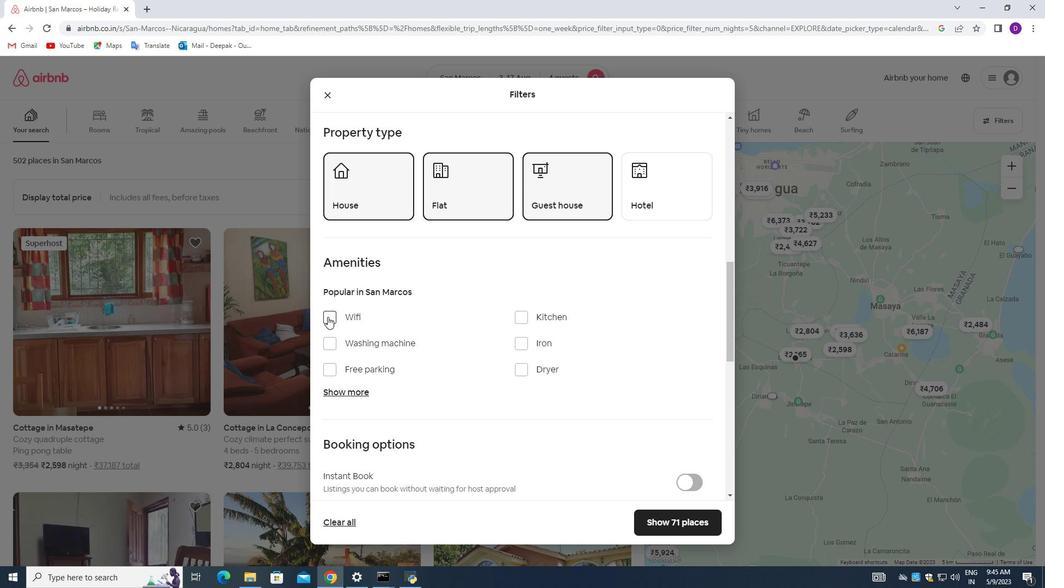 
Action: Mouse moved to (441, 288)
Screenshot: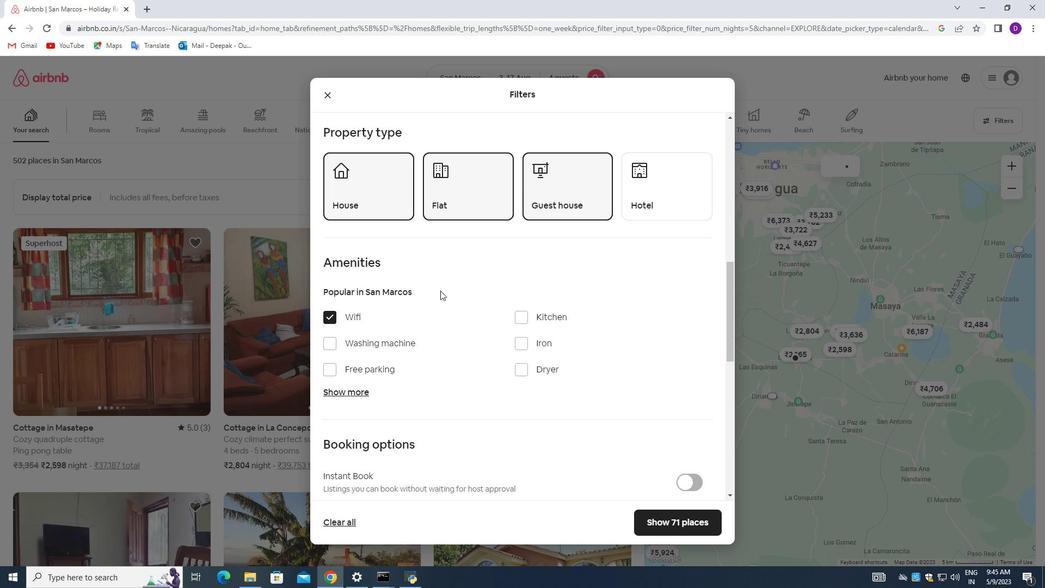 
Action: Mouse scrolled (441, 288) with delta (0, 0)
Screenshot: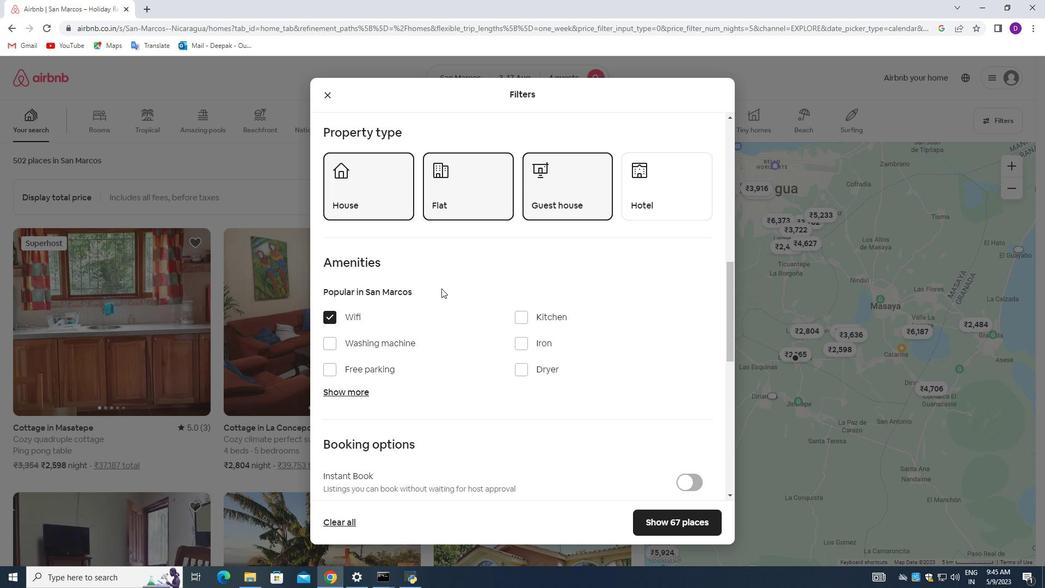 
Action: Mouse scrolled (441, 288) with delta (0, 0)
Screenshot: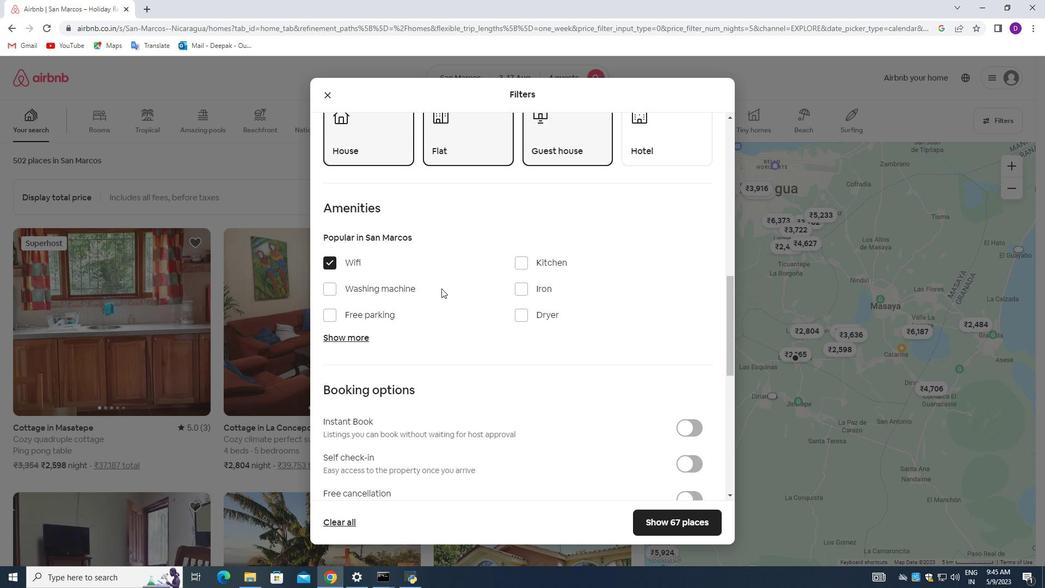 
Action: Mouse moved to (477, 280)
Screenshot: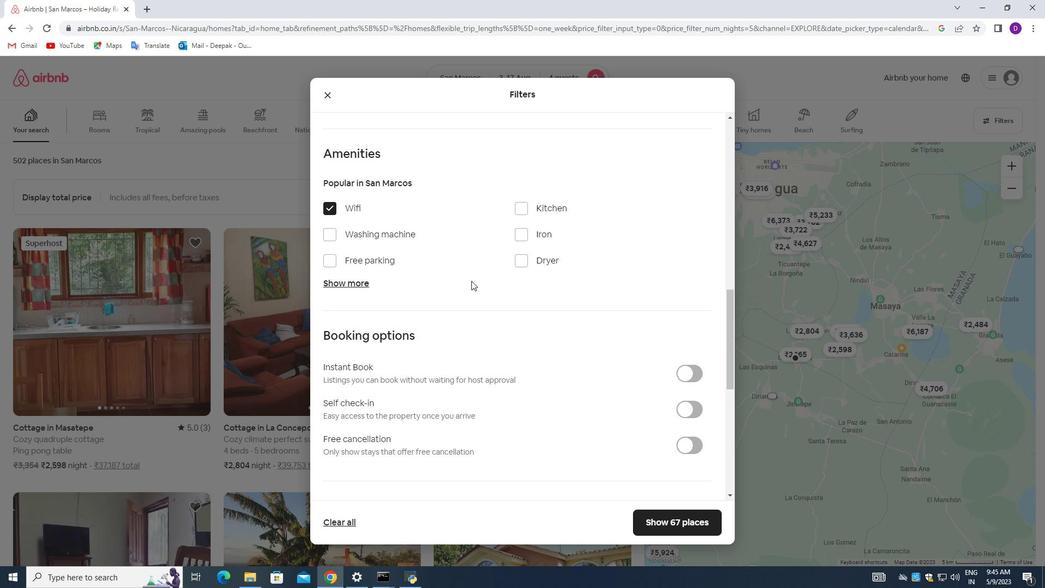 
Action: Mouse scrolled (477, 279) with delta (0, 0)
Screenshot: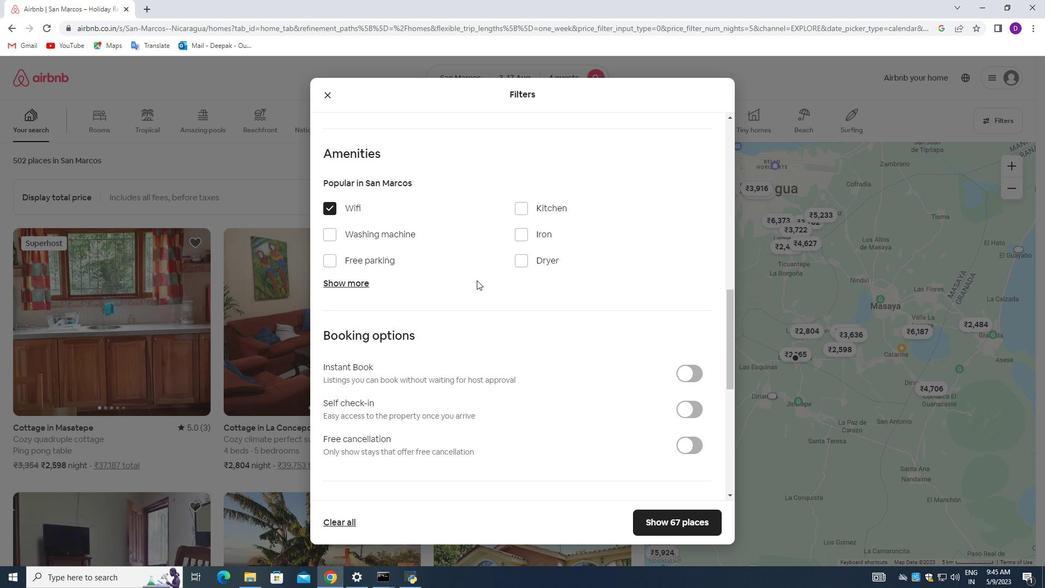 
Action: Mouse moved to (477, 280)
Screenshot: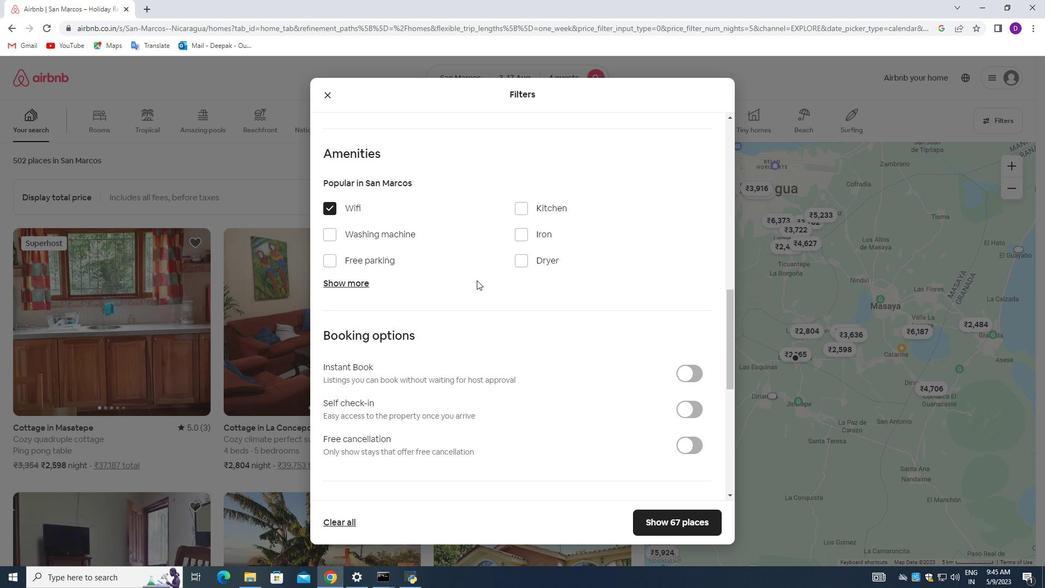 
Action: Mouse scrolled (477, 279) with delta (0, 0)
Screenshot: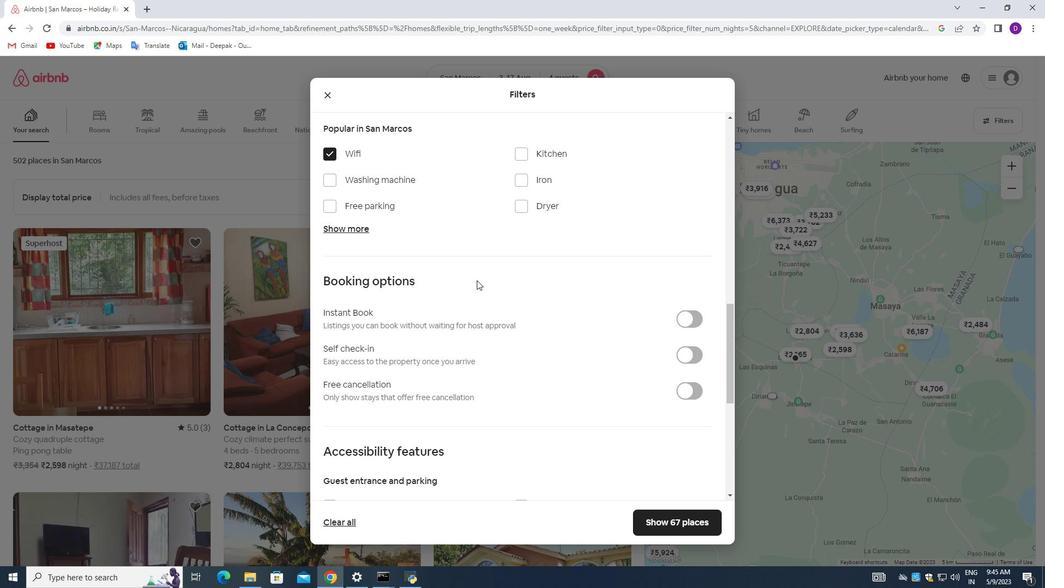 
Action: Mouse moved to (477, 282)
Screenshot: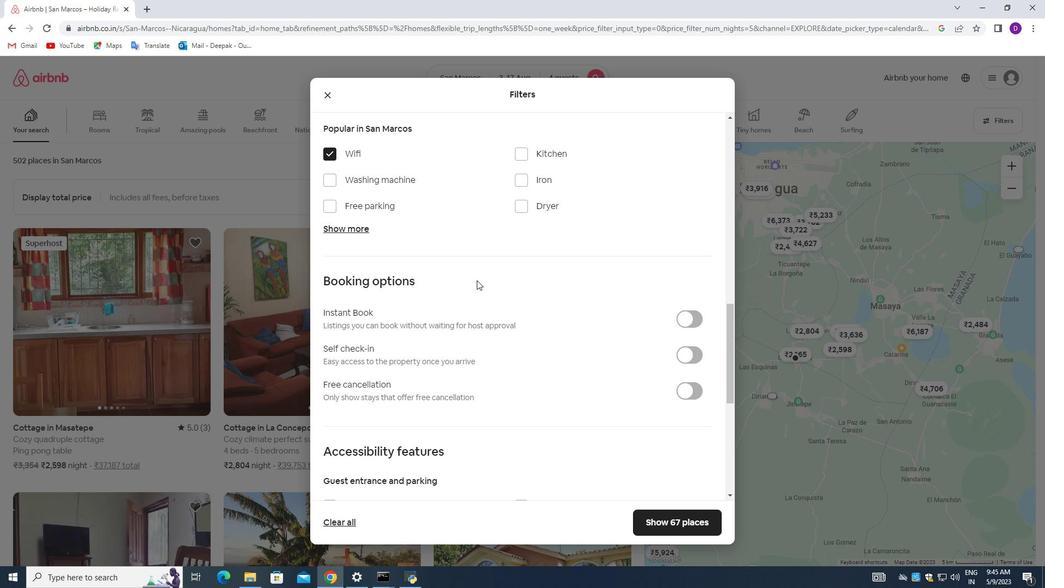 
Action: Mouse scrolled (477, 282) with delta (0, 0)
Screenshot: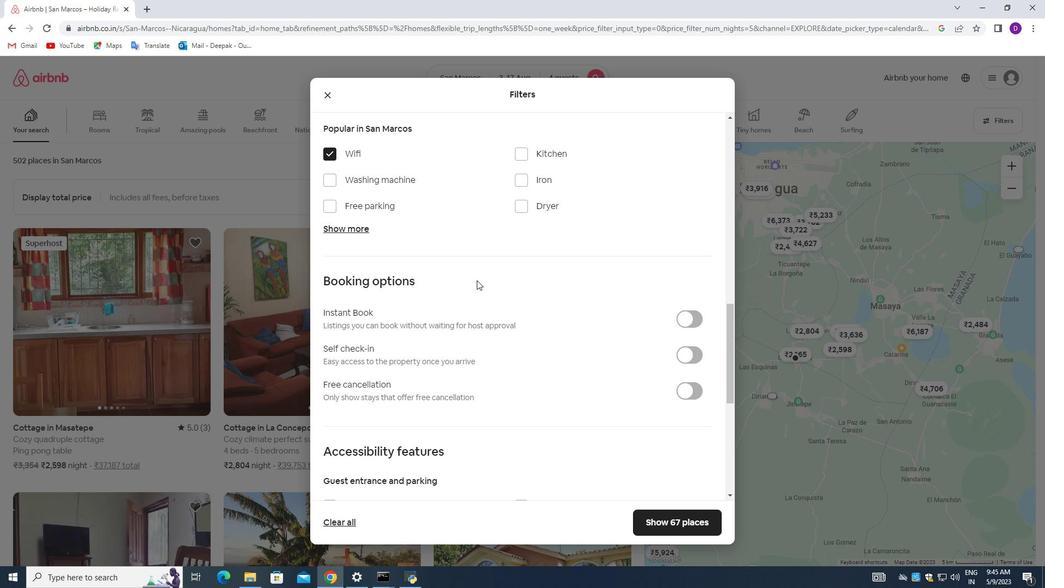 
Action: Mouse moved to (684, 246)
Screenshot: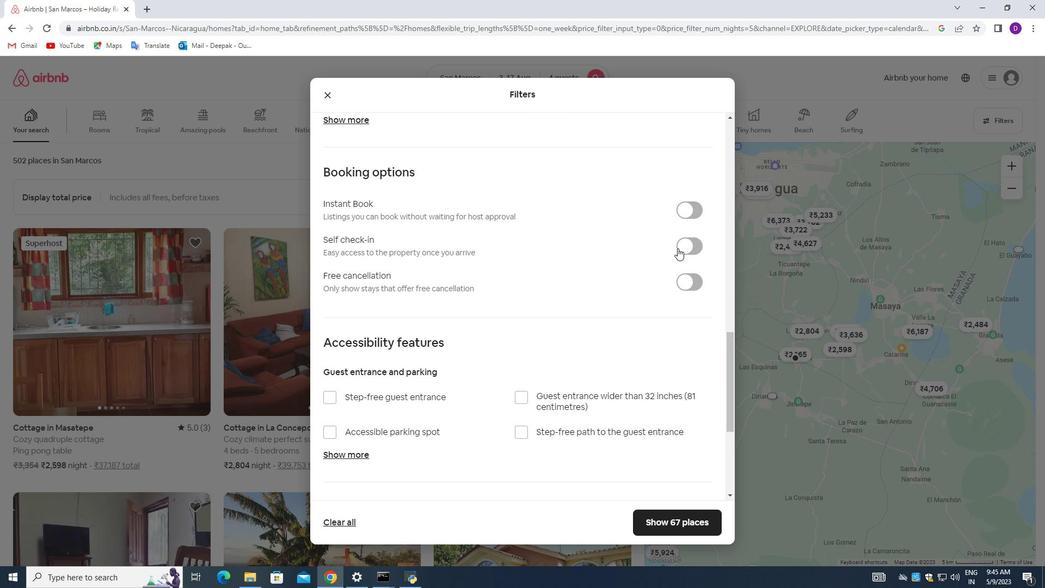 
Action: Mouse pressed left at (684, 246)
Screenshot: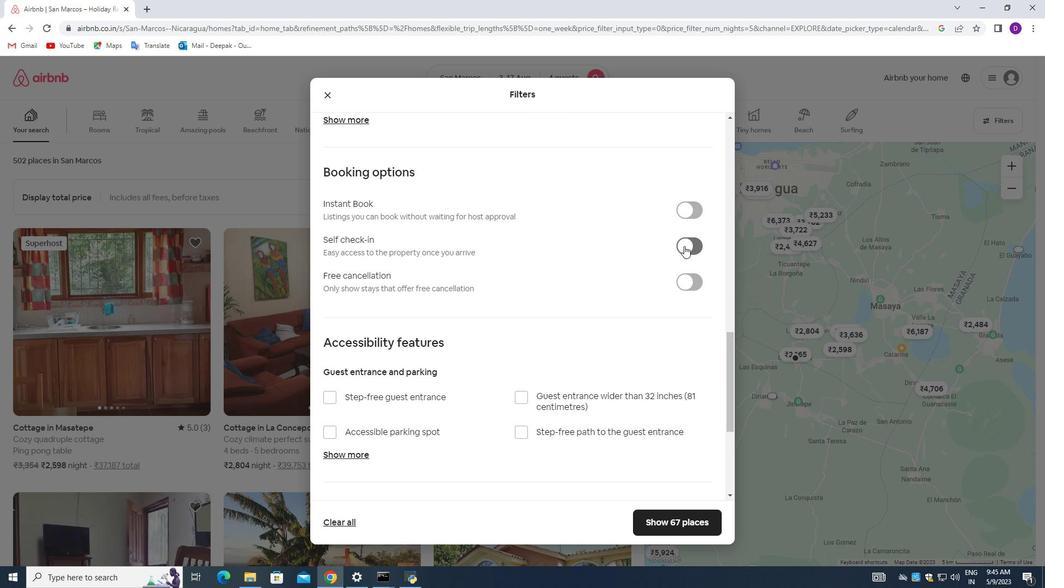 
Action: Mouse moved to (447, 314)
Screenshot: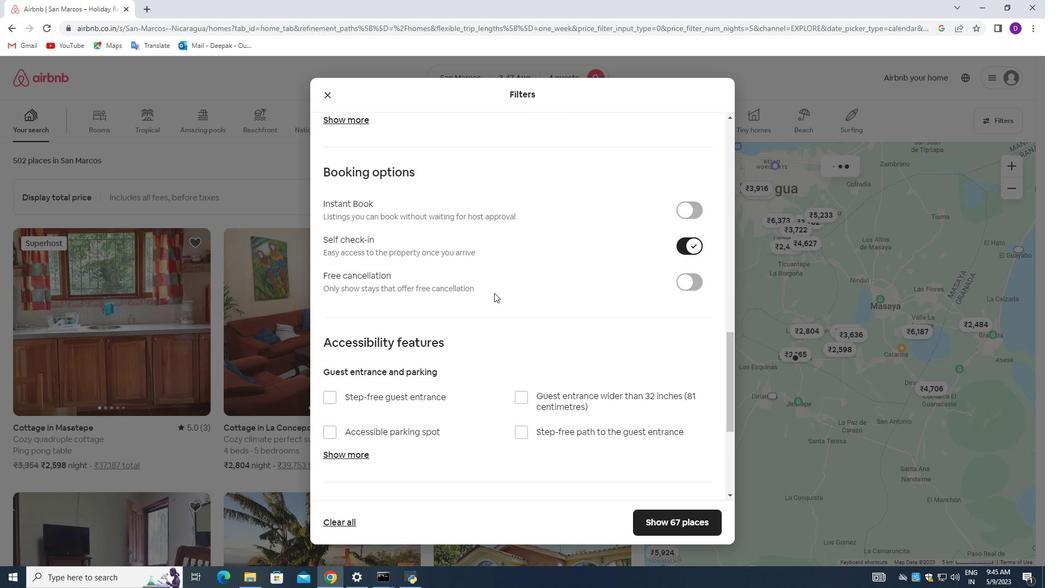 
Action: Mouse scrolled (447, 313) with delta (0, 0)
Screenshot: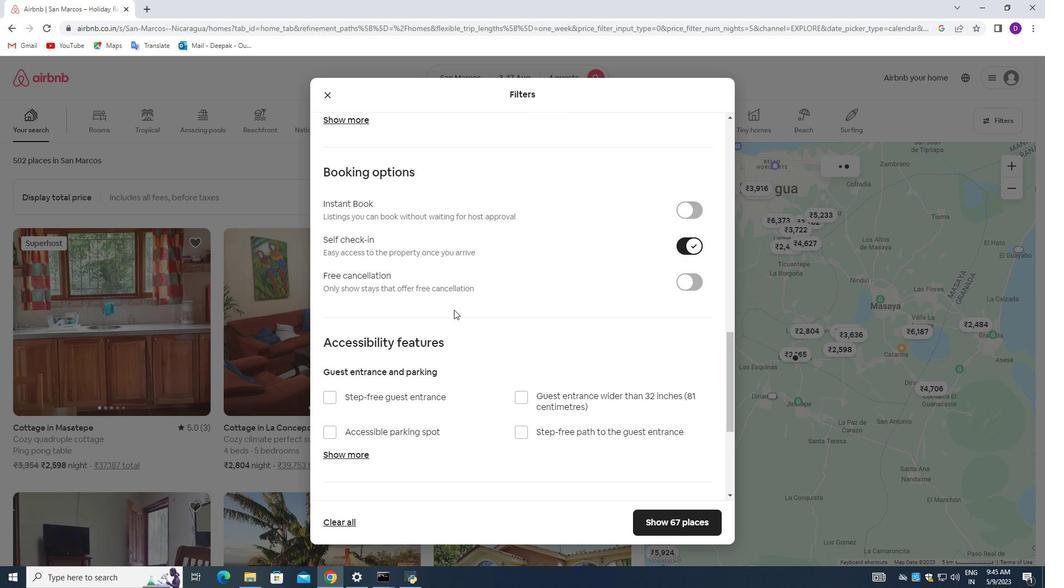 
Action: Mouse scrolled (447, 313) with delta (0, 0)
Screenshot: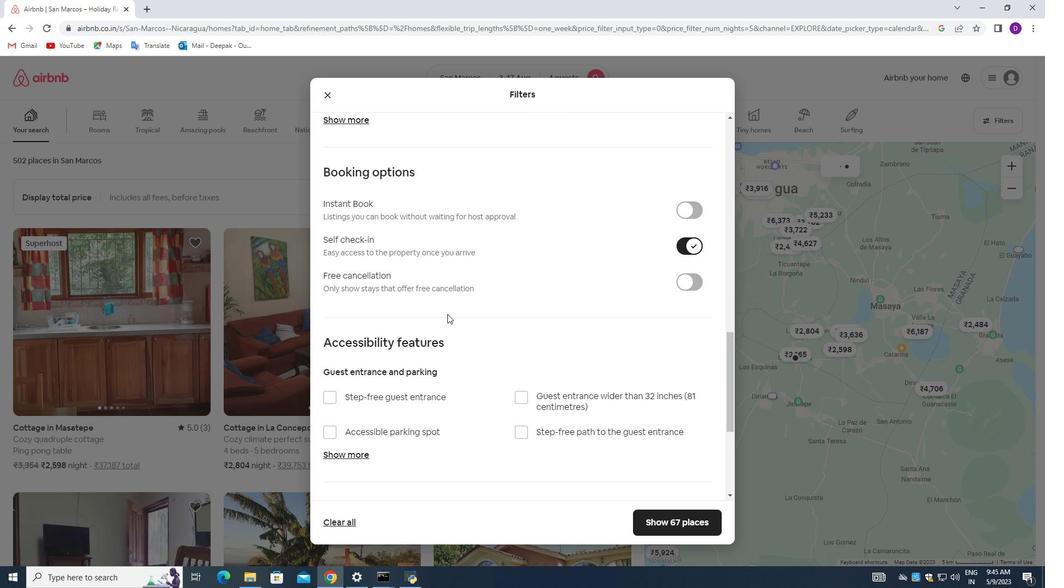 
Action: Mouse moved to (490, 323)
Screenshot: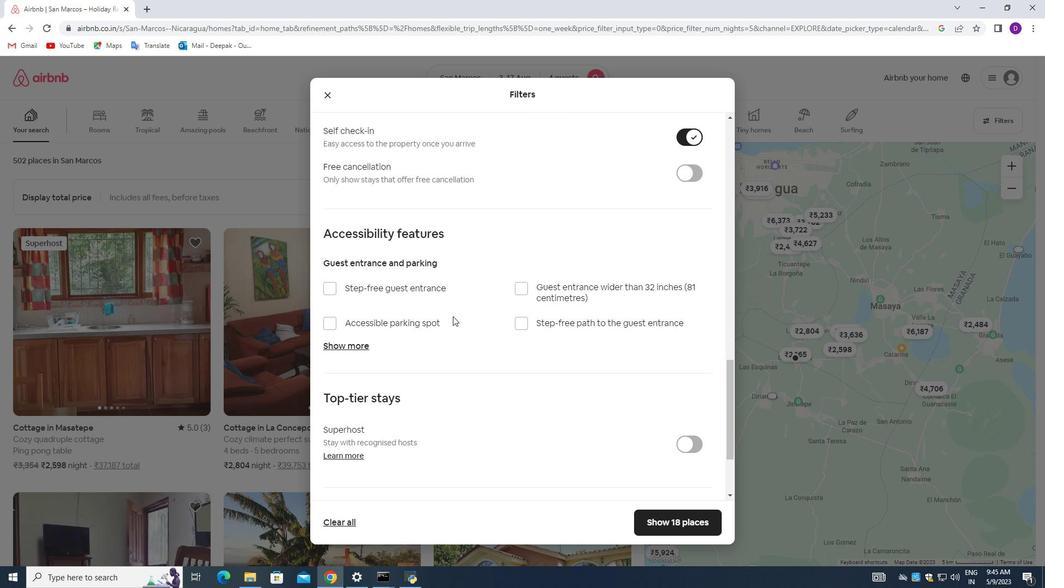 
Action: Mouse scrolled (490, 322) with delta (0, 0)
Screenshot: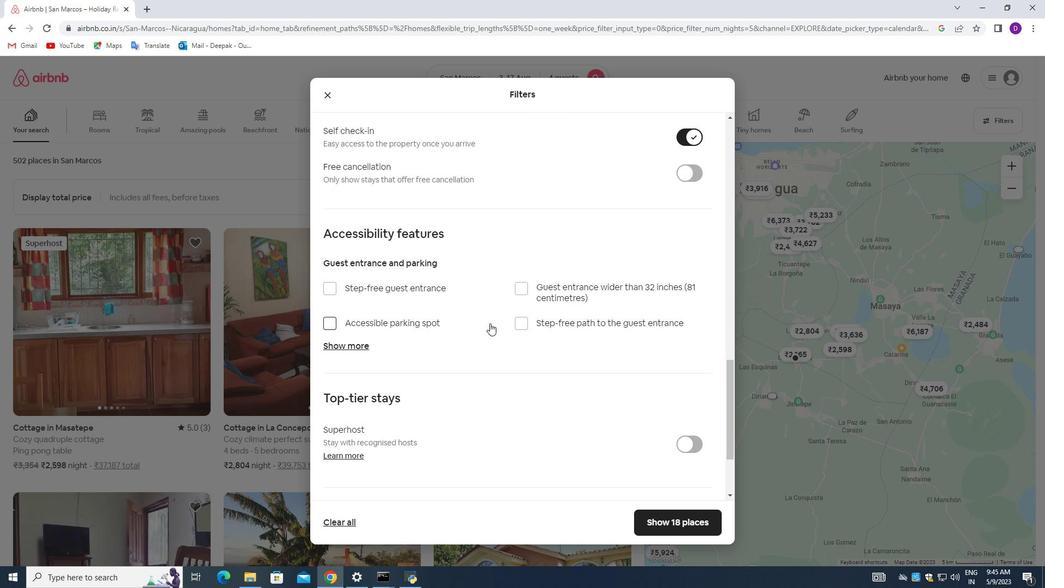 
Action: Mouse scrolled (490, 322) with delta (0, 0)
Screenshot: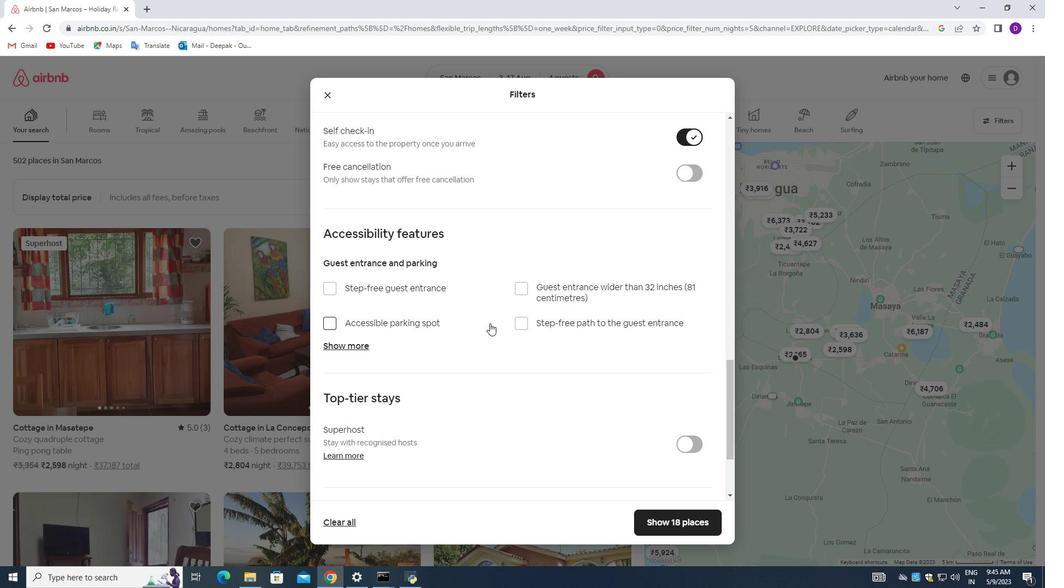 
Action: Mouse moved to (490, 323)
Screenshot: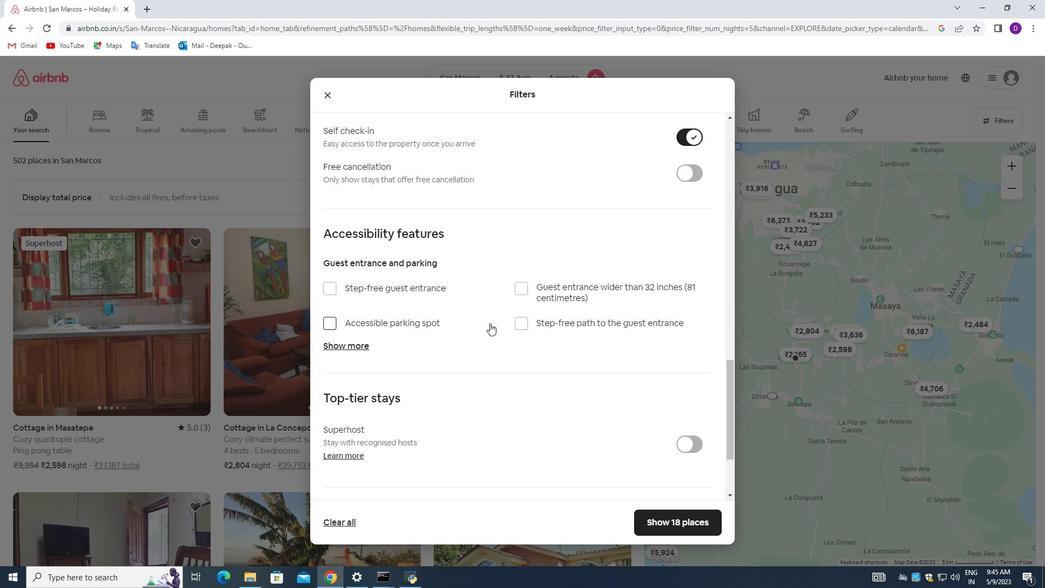 
Action: Mouse scrolled (490, 322) with delta (0, 0)
Screenshot: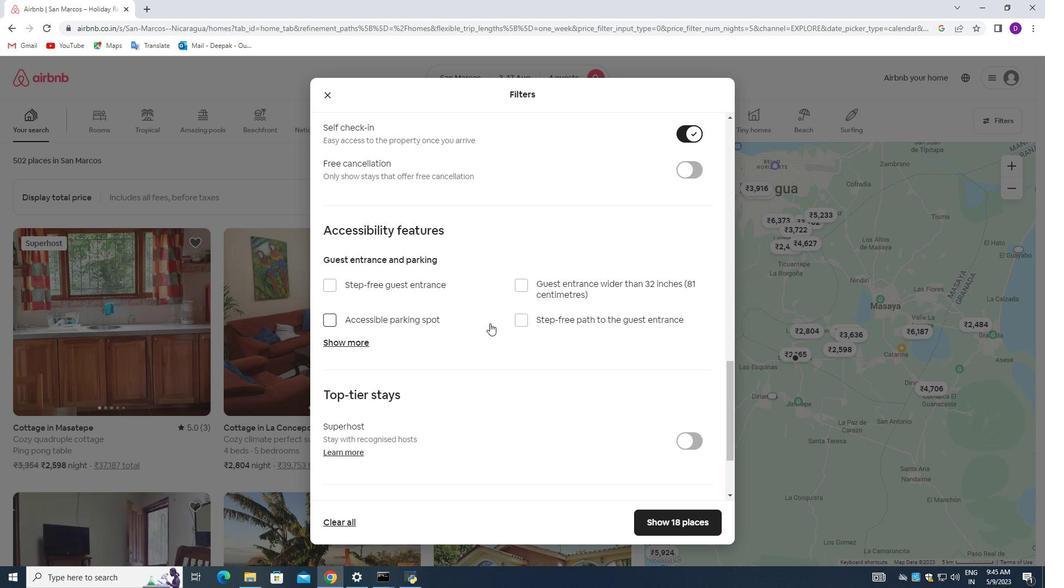 
Action: Mouse moved to (489, 325)
Screenshot: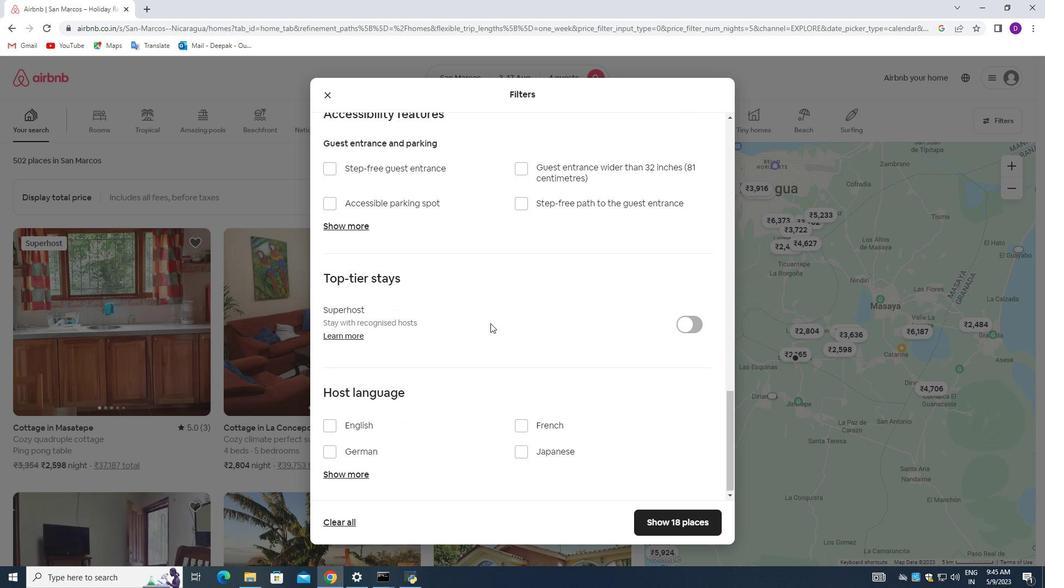 
Action: Mouse scrolled (489, 324) with delta (0, 0)
Screenshot: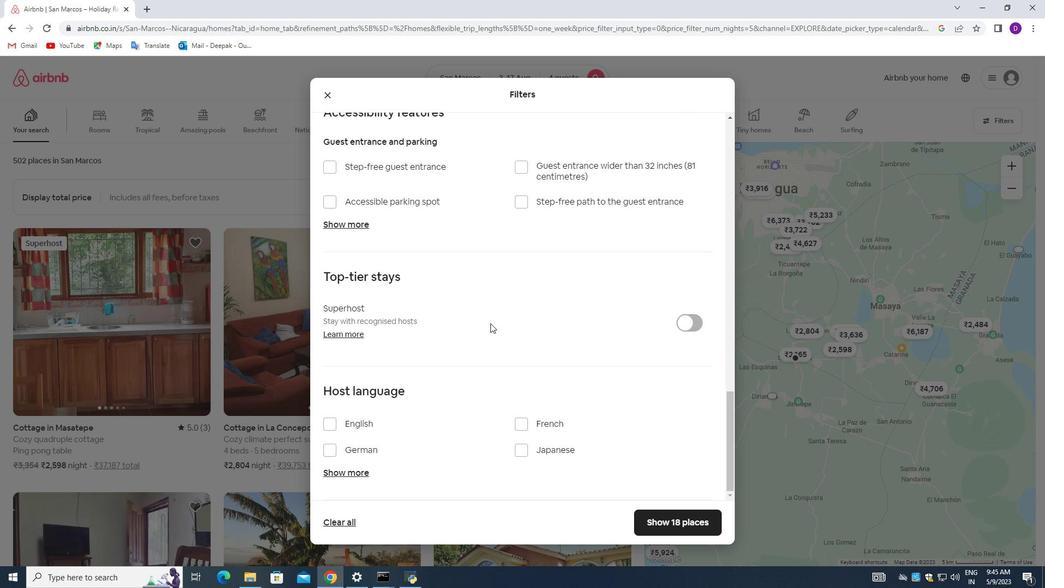 
Action: Mouse moved to (489, 325)
Screenshot: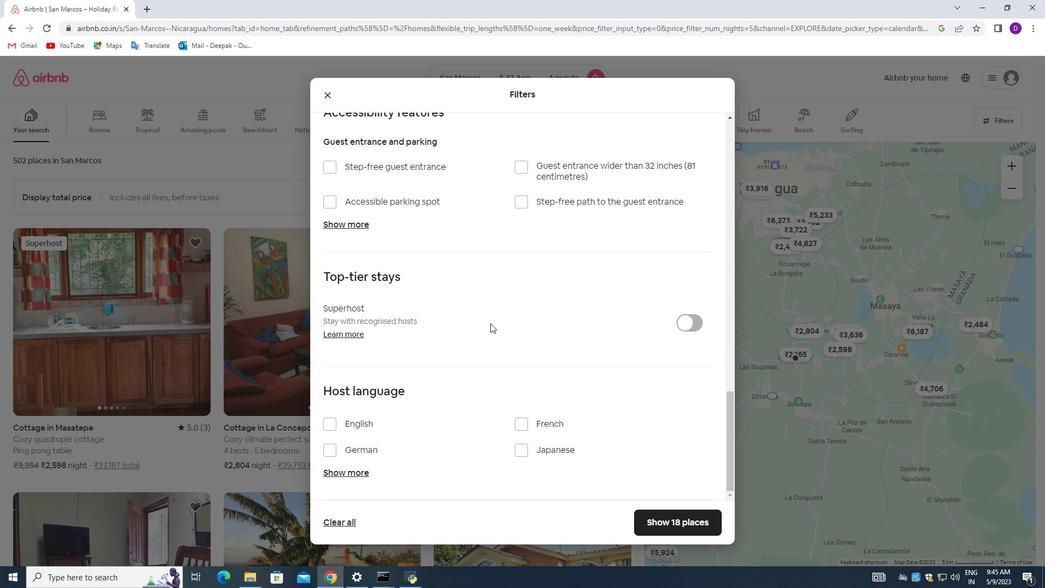 
Action: Mouse scrolled (489, 325) with delta (0, 0)
Screenshot: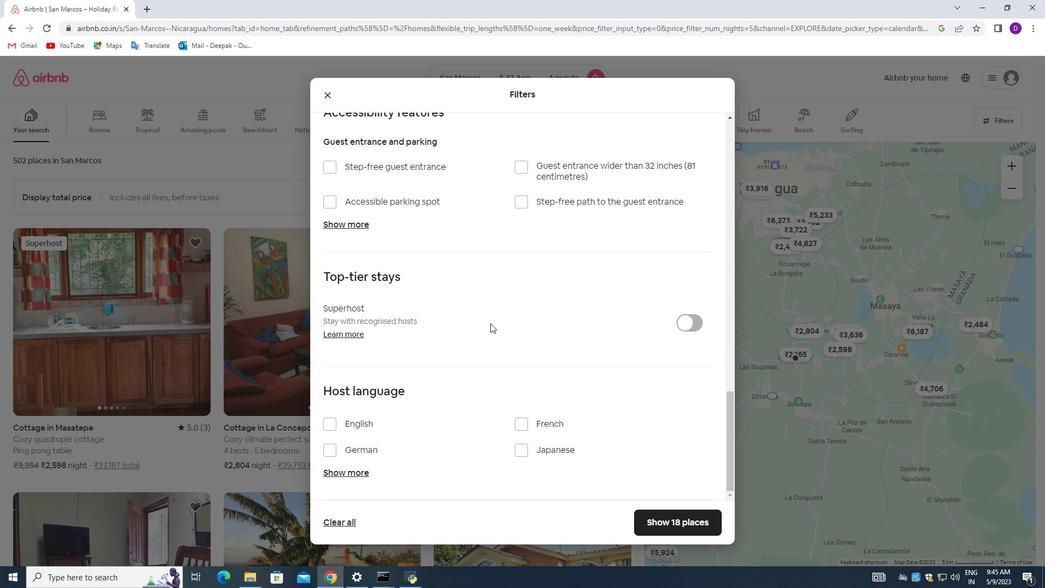 
Action: Mouse moved to (489, 328)
Screenshot: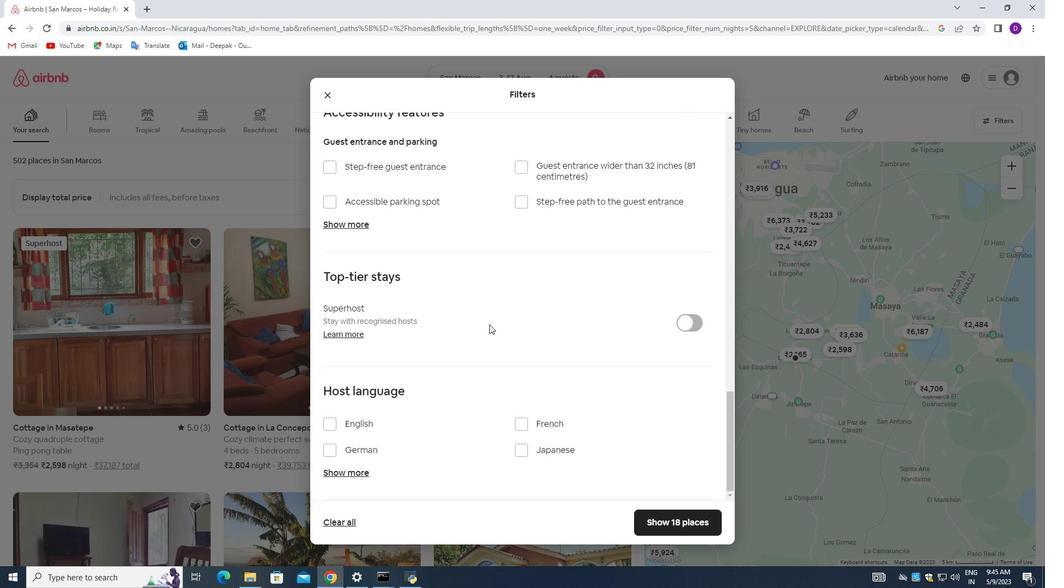 
Action: Mouse scrolled (489, 327) with delta (0, 0)
Screenshot: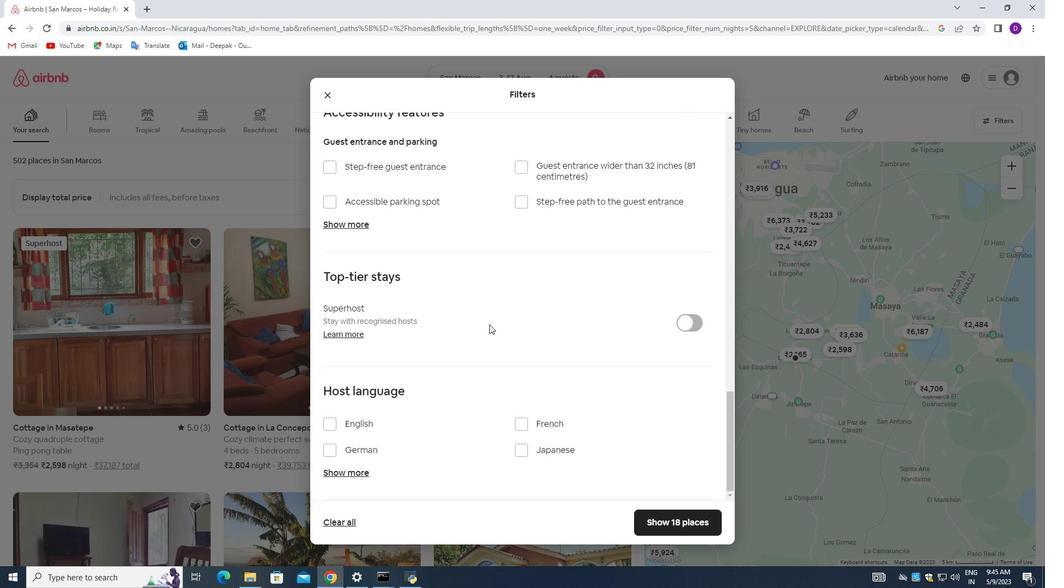 
Action: Mouse moved to (487, 328)
Screenshot: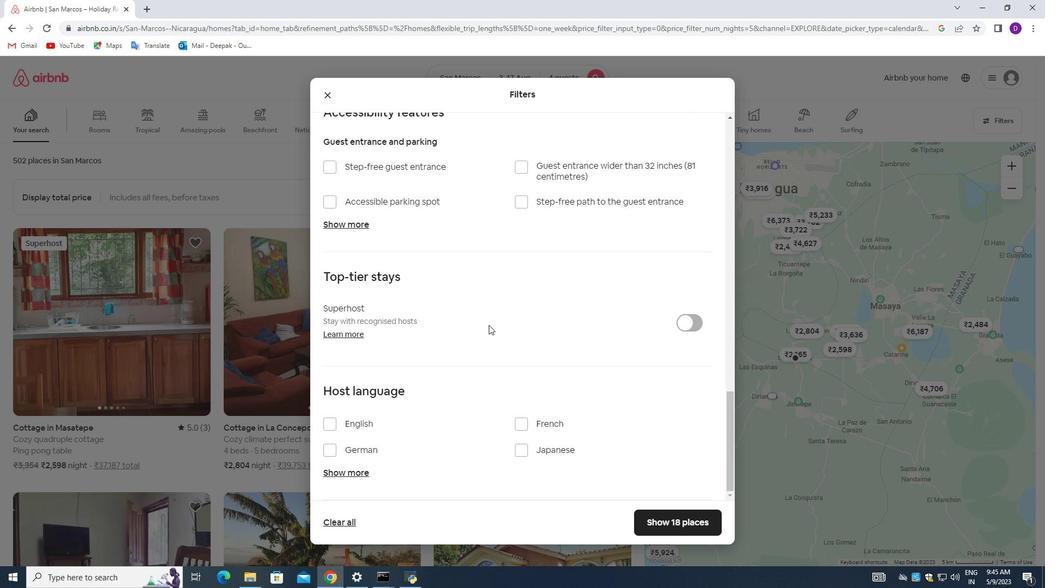 
Action: Mouse scrolled (487, 328) with delta (0, 0)
Screenshot: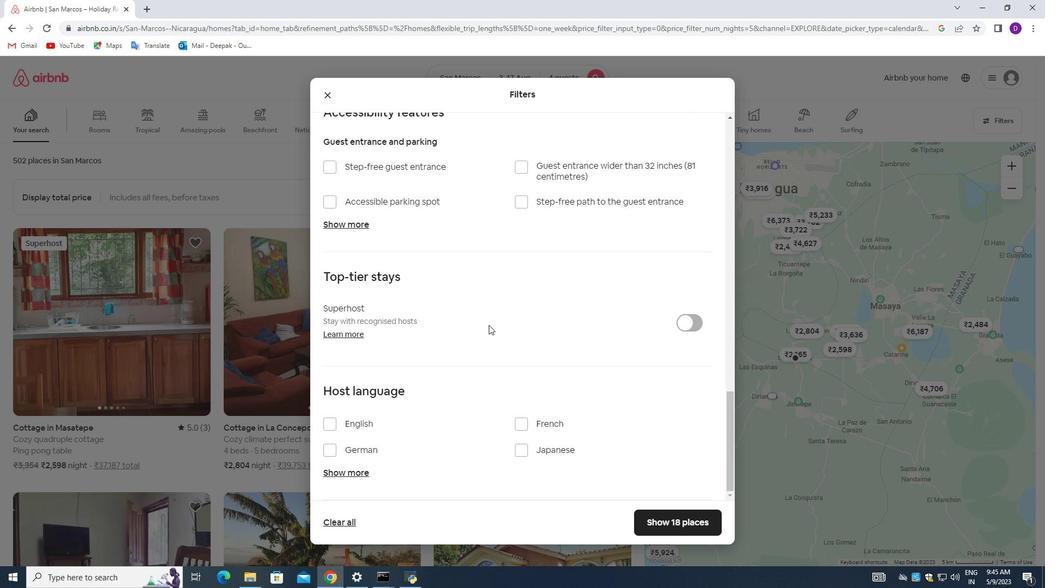 
Action: Mouse moved to (326, 423)
Screenshot: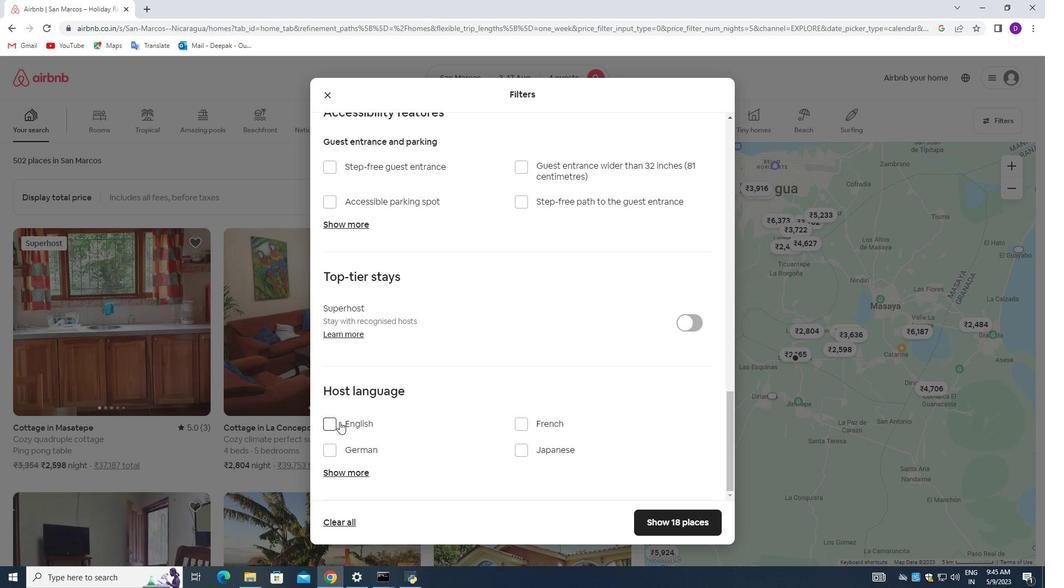 
Action: Mouse pressed left at (326, 423)
Screenshot: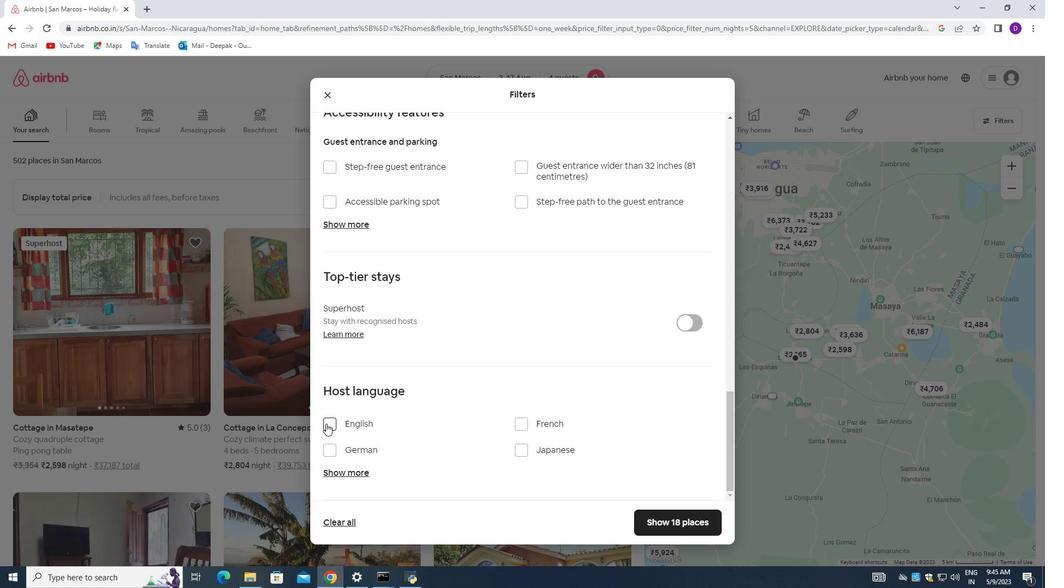 
Action: Mouse moved to (452, 437)
Screenshot: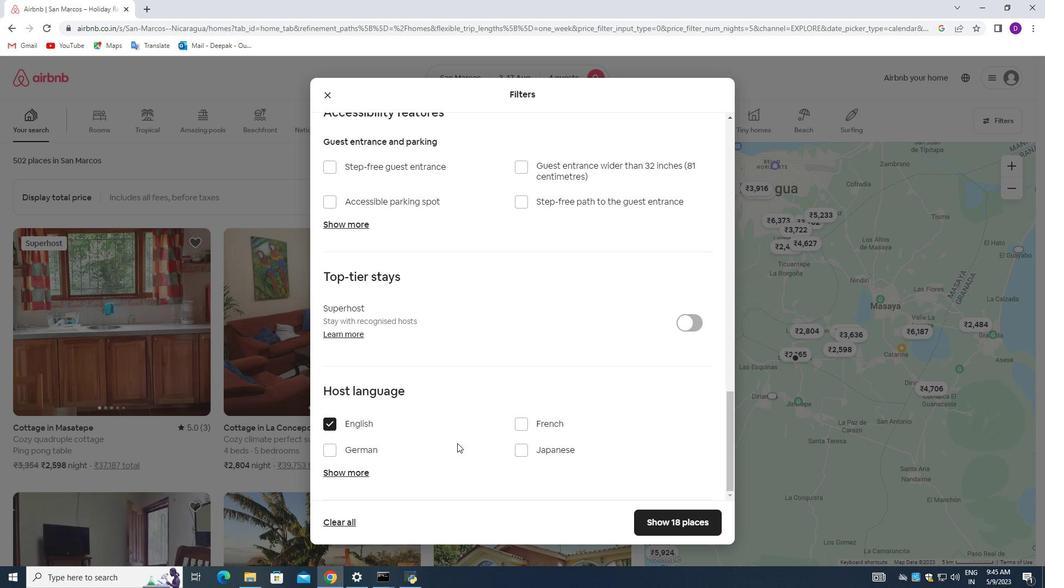 
